 Task: Find connections with filter location Badarganj with filter topic #lifestylewith filter profile language Spanish with filter current company Natixis Corporate & Investment Banking with filter school MIT Institute of Design with filter industry Engineering Services with filter service category Ghostwriting with filter keywords title Caregiver
Action: Mouse moved to (589, 114)
Screenshot: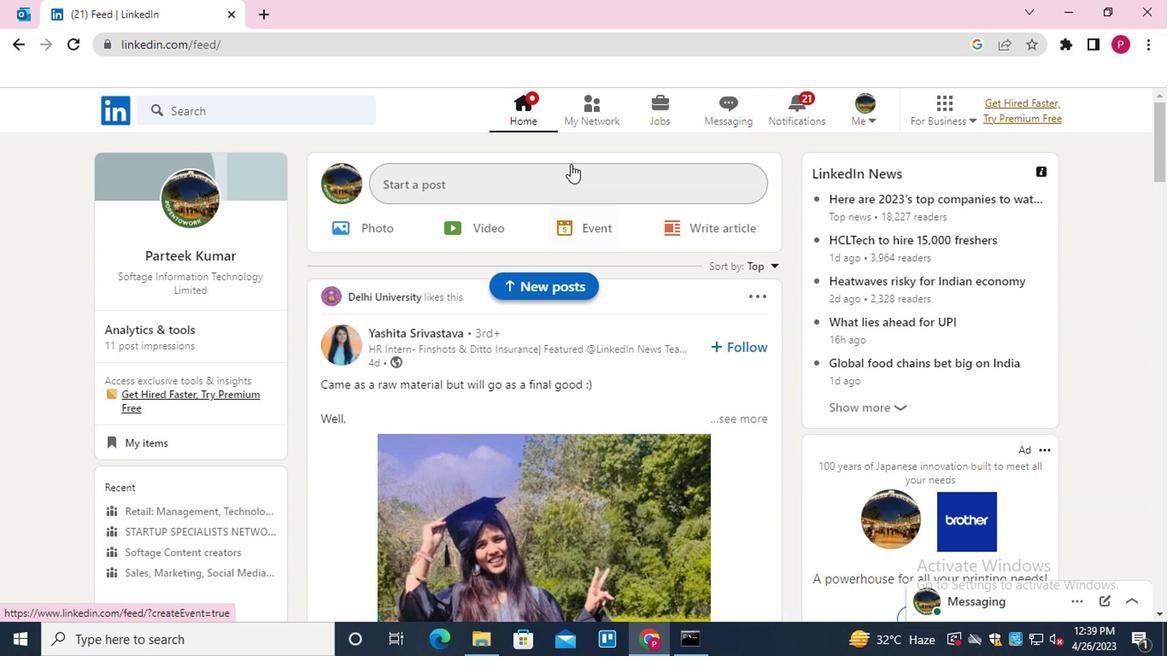 
Action: Mouse pressed left at (589, 114)
Screenshot: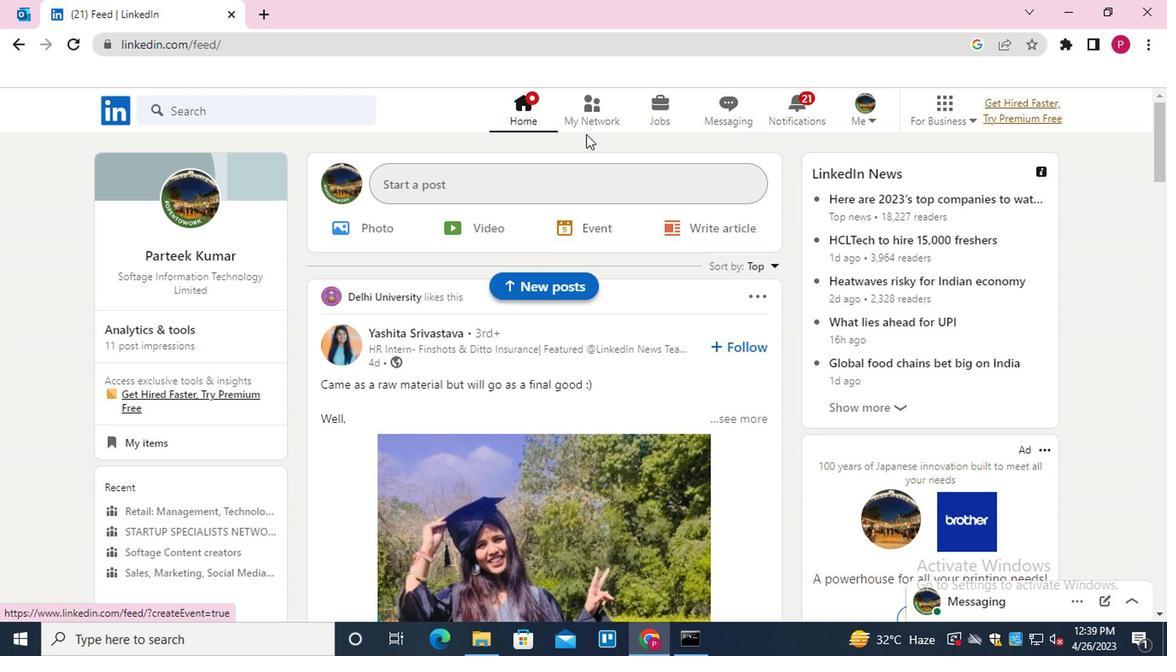 
Action: Mouse moved to (226, 209)
Screenshot: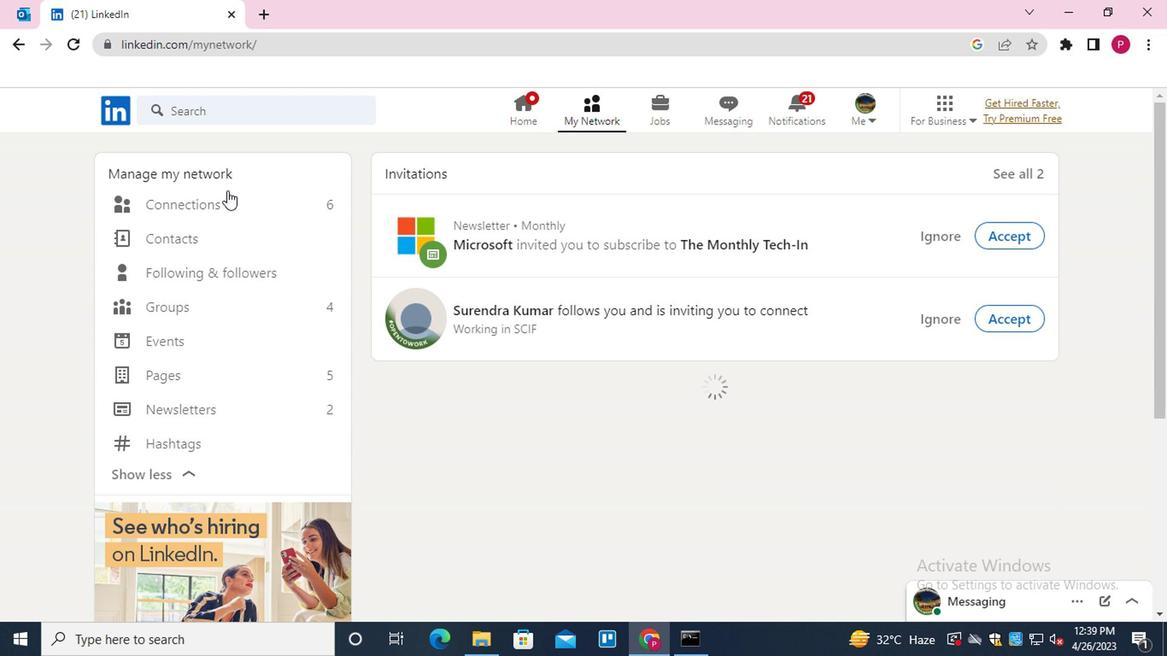 
Action: Mouse pressed left at (226, 209)
Screenshot: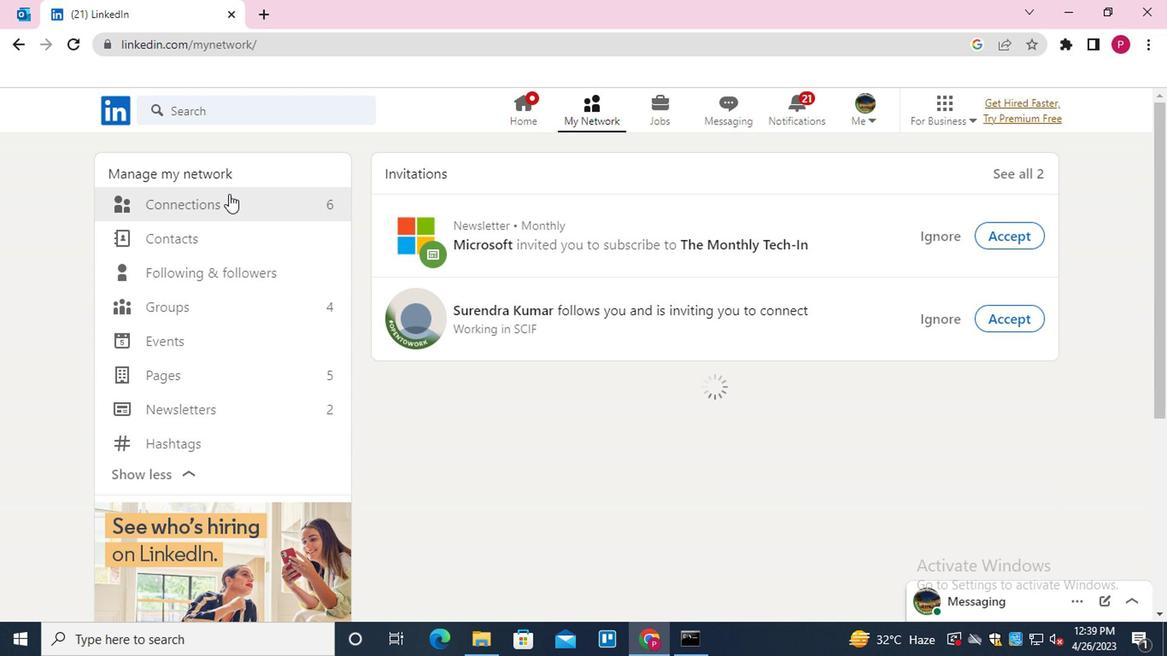 
Action: Mouse moved to (721, 207)
Screenshot: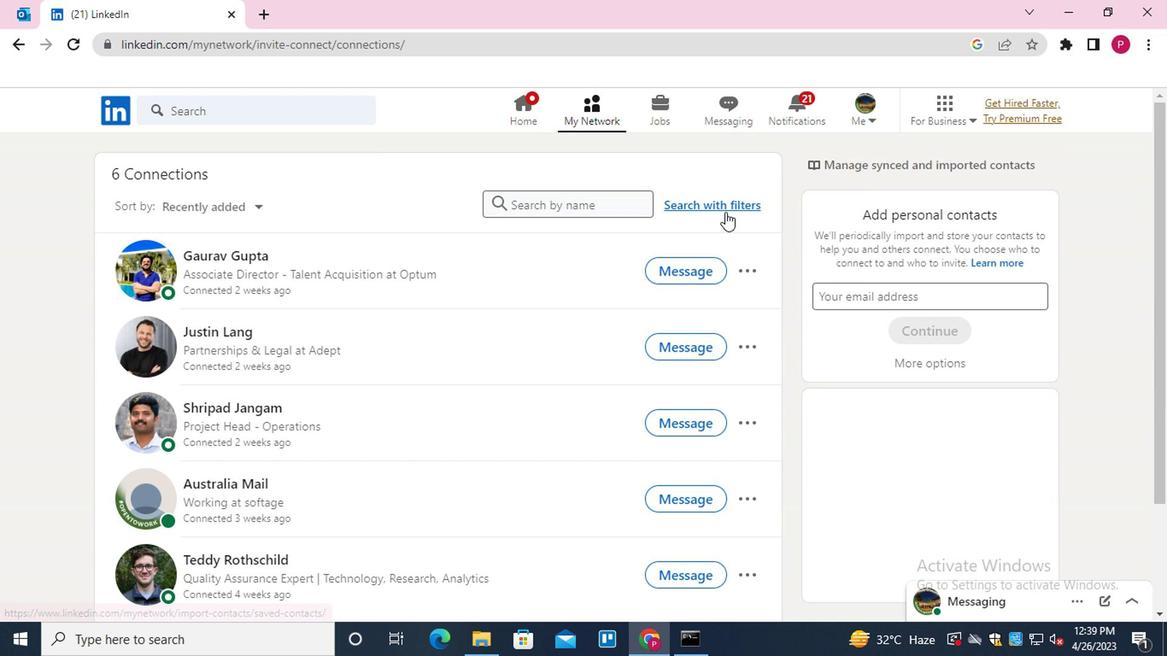 
Action: Mouse pressed left at (721, 207)
Screenshot: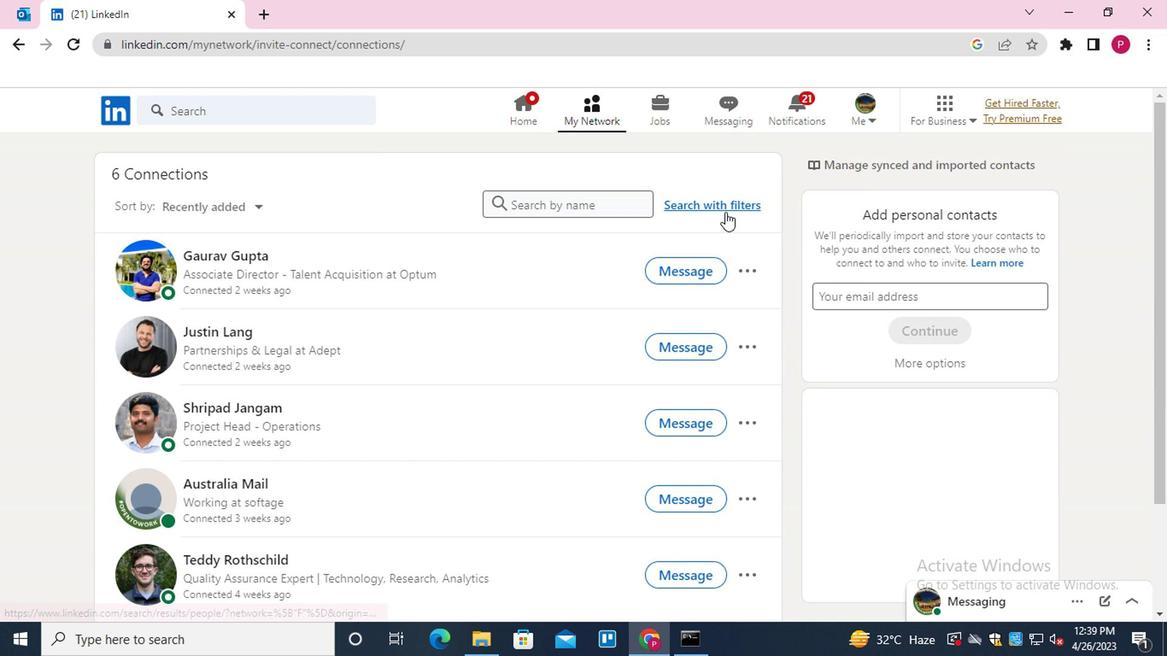 
Action: Mouse moved to (541, 161)
Screenshot: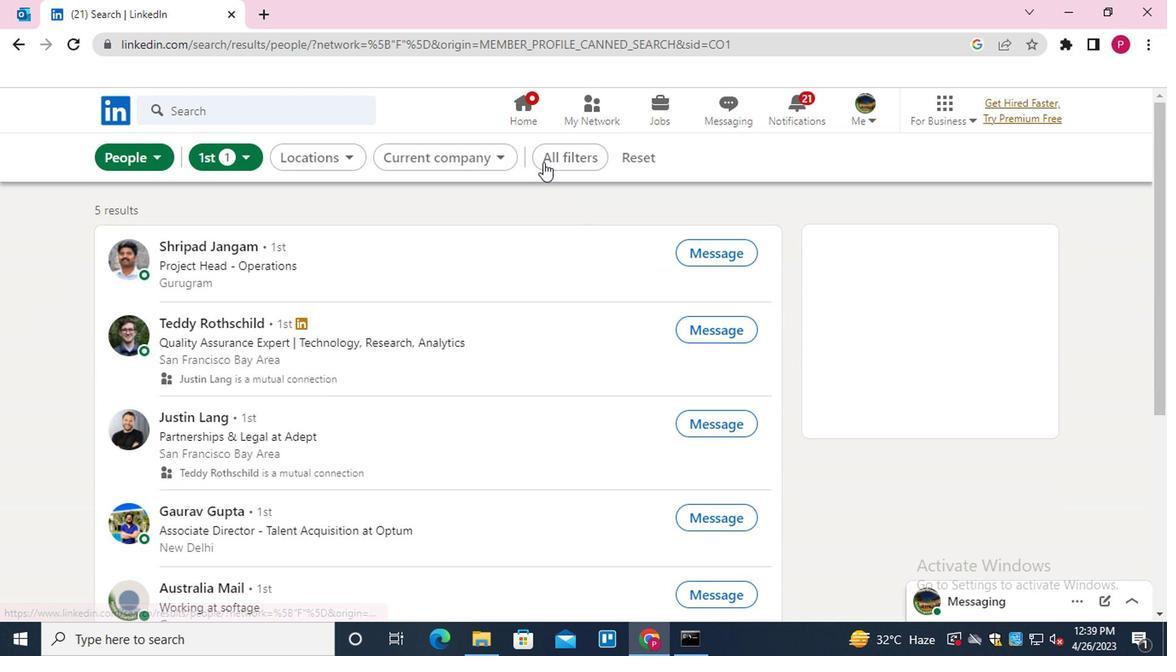
Action: Mouse pressed left at (541, 161)
Screenshot: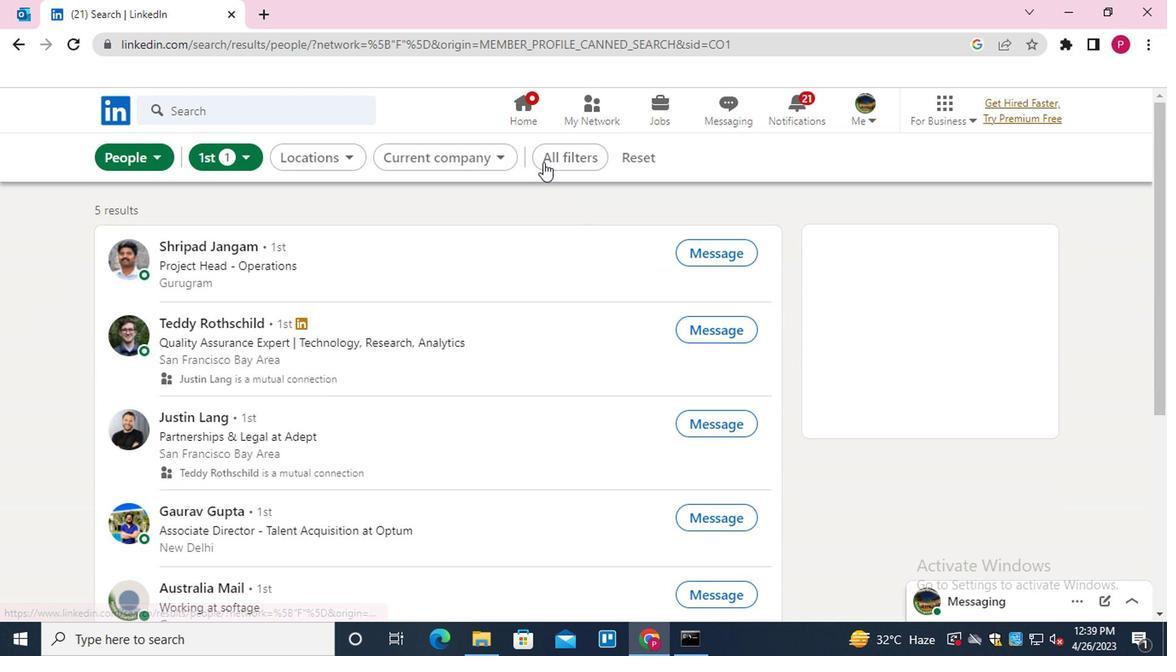 
Action: Mouse moved to (784, 350)
Screenshot: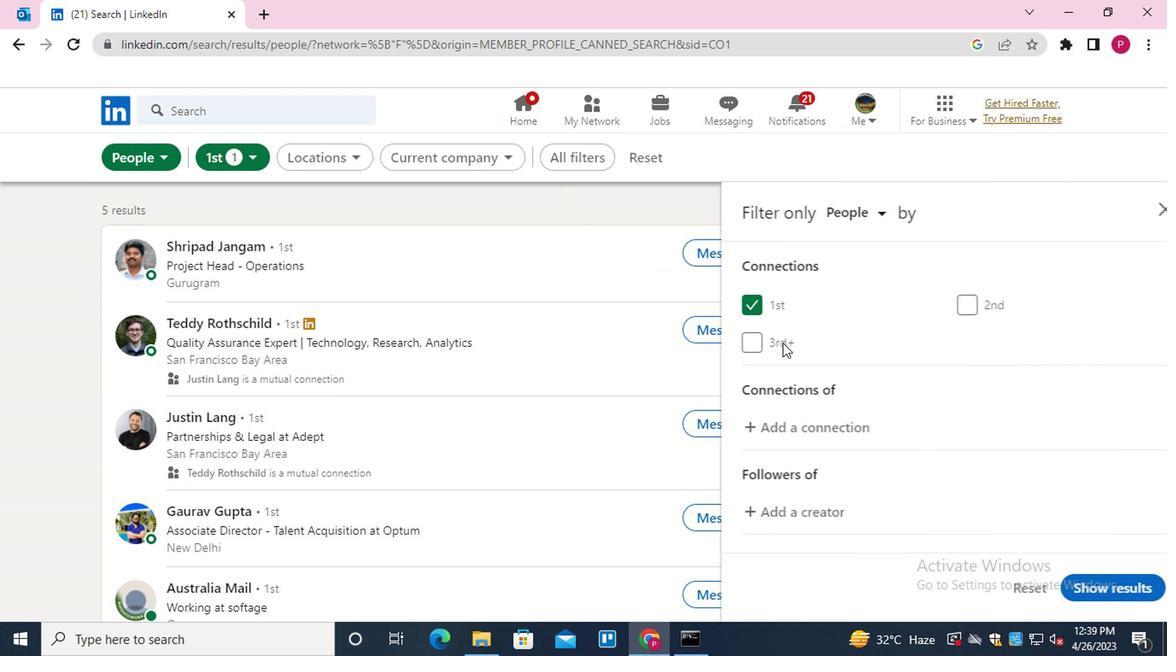
Action: Mouse scrolled (784, 349) with delta (0, -1)
Screenshot: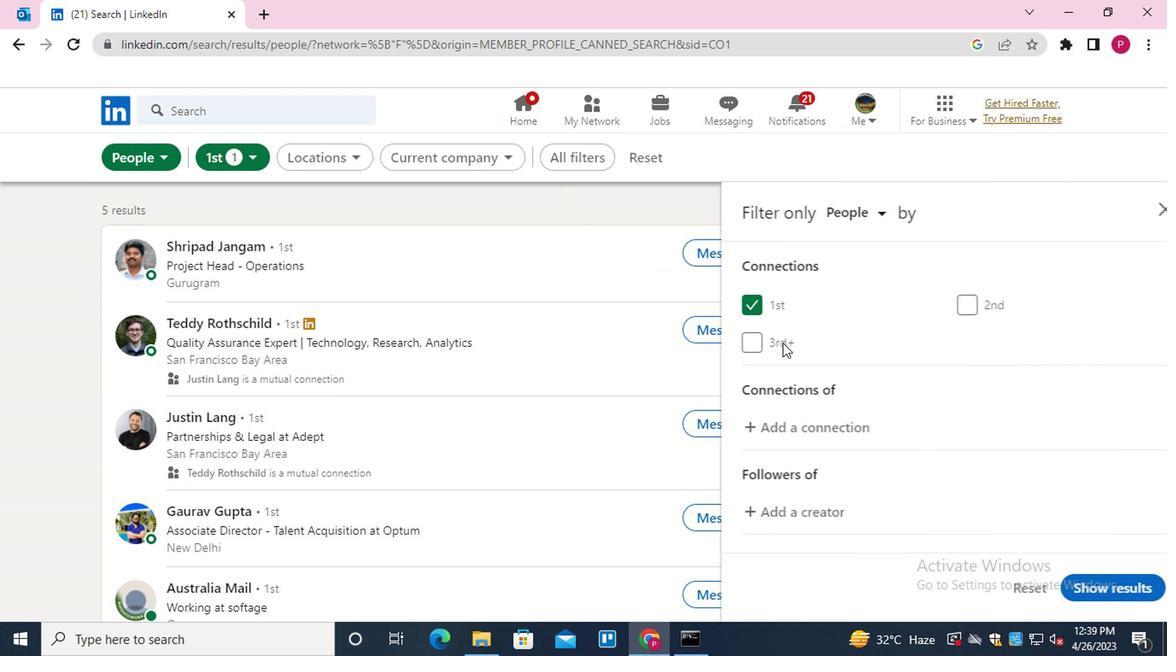 
Action: Mouse moved to (788, 357)
Screenshot: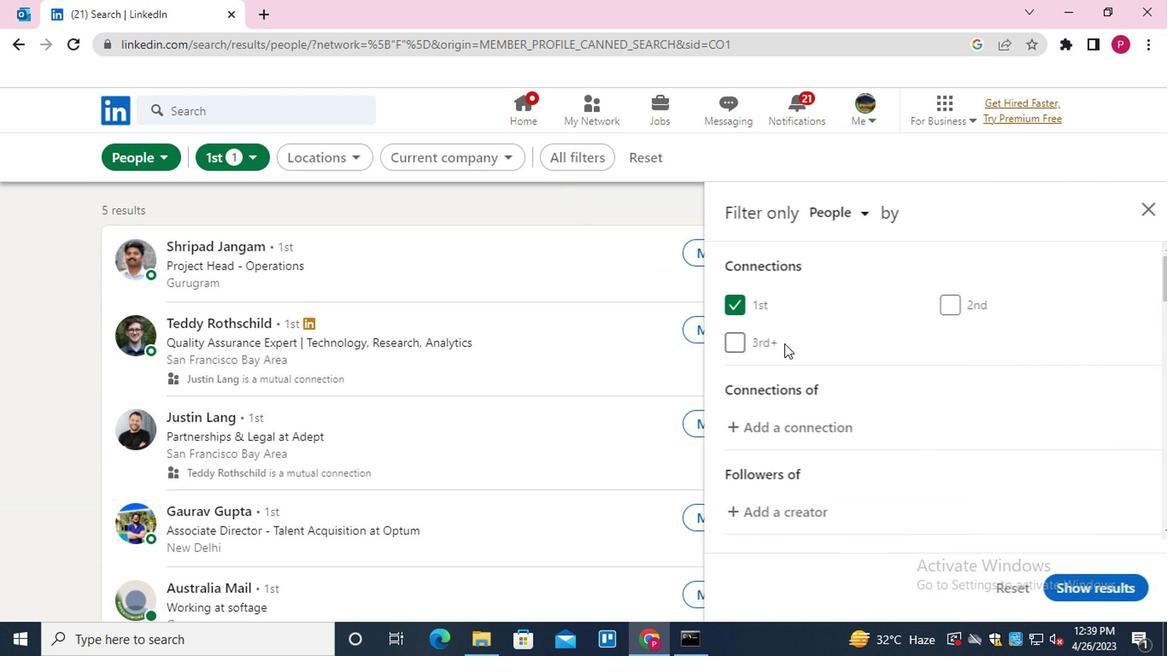 
Action: Mouse scrolled (788, 356) with delta (0, 0)
Screenshot: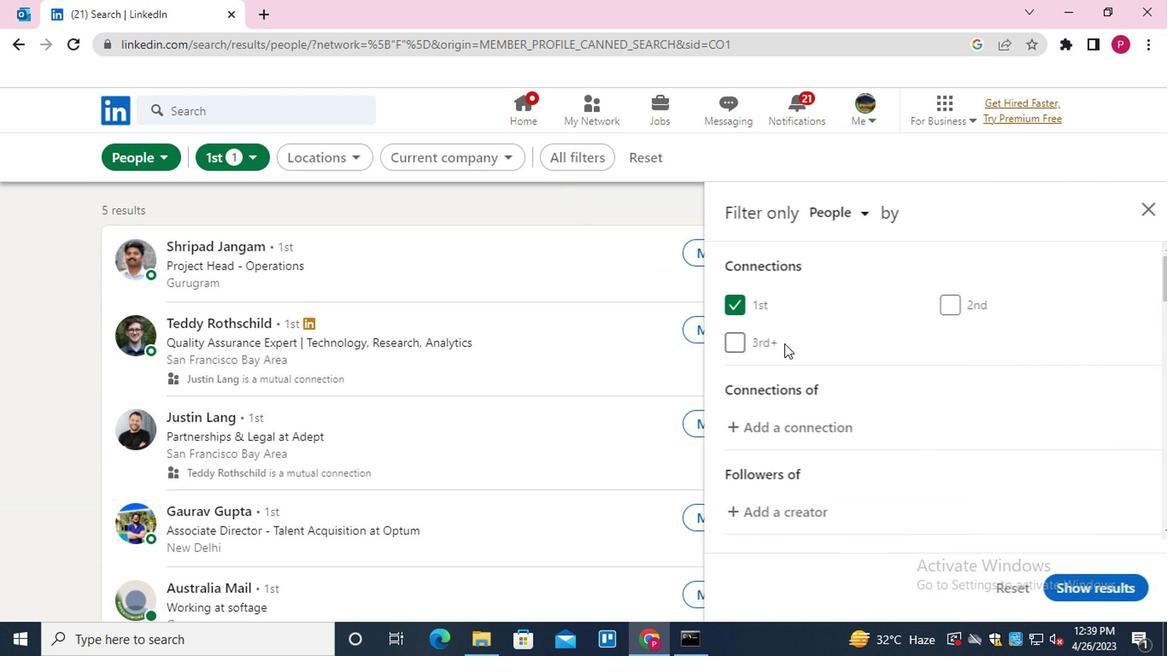 
Action: Mouse moved to (789, 360)
Screenshot: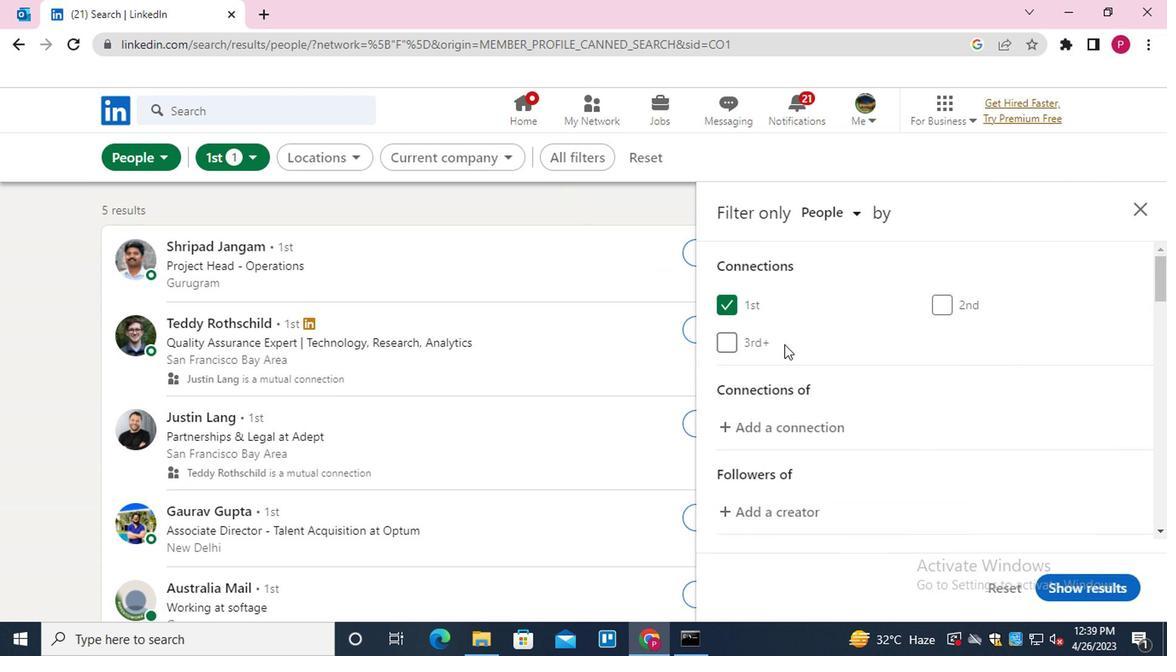 
Action: Mouse scrolled (789, 359) with delta (0, -1)
Screenshot: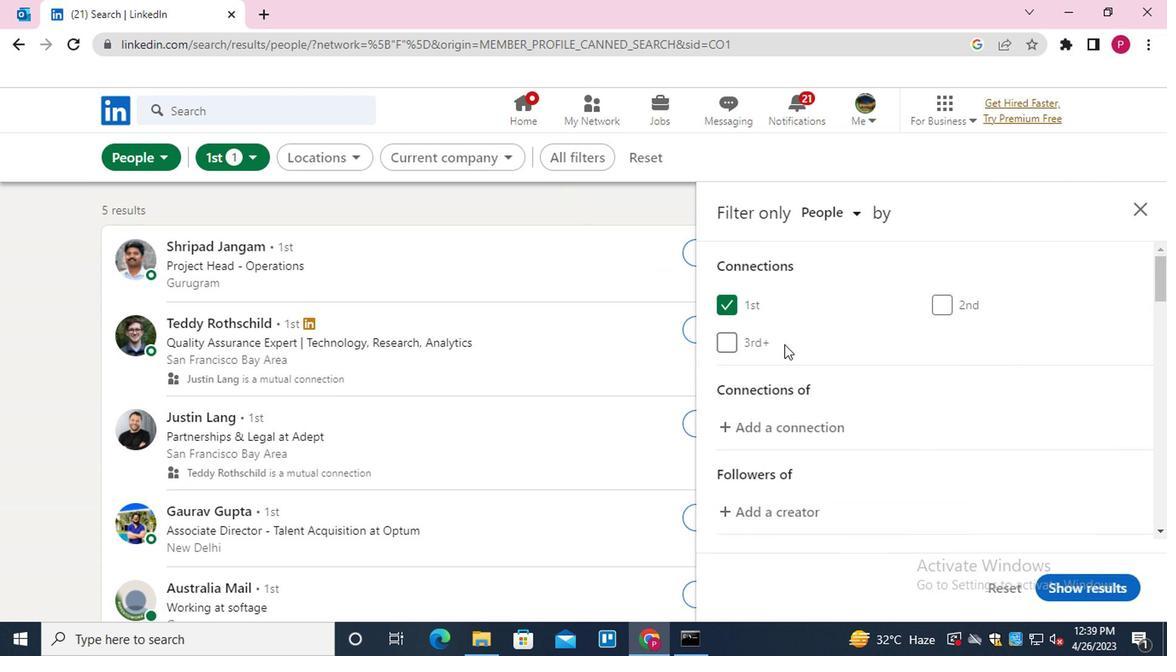 
Action: Mouse moved to (966, 418)
Screenshot: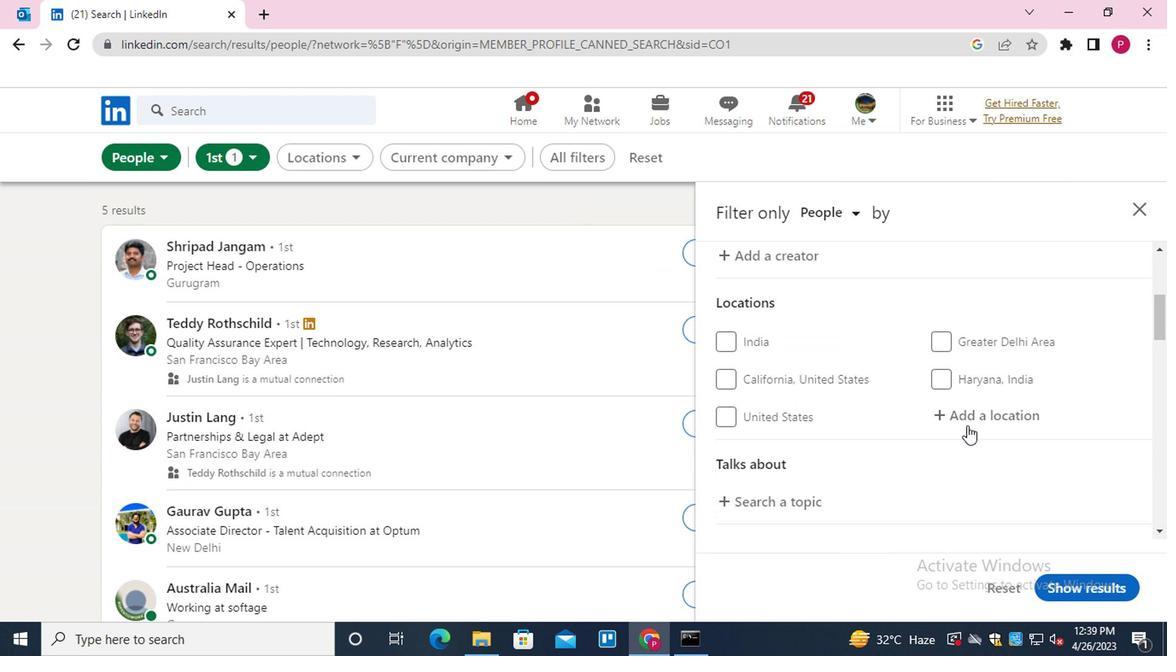 
Action: Mouse pressed left at (966, 418)
Screenshot: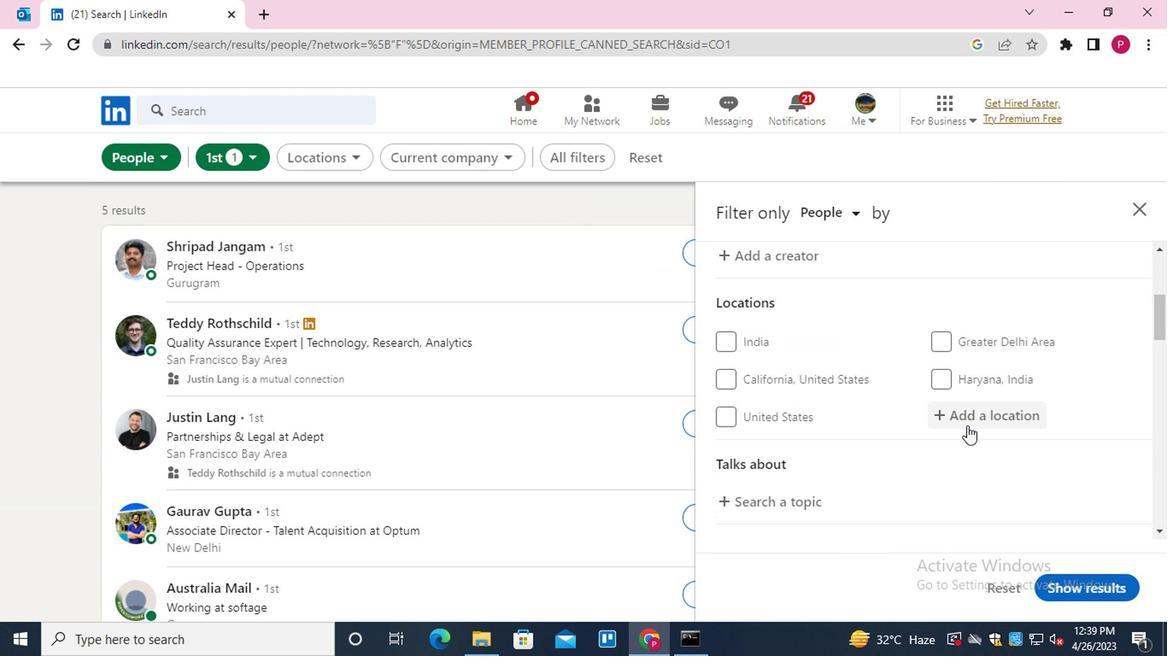 
Action: Mouse moved to (965, 419)
Screenshot: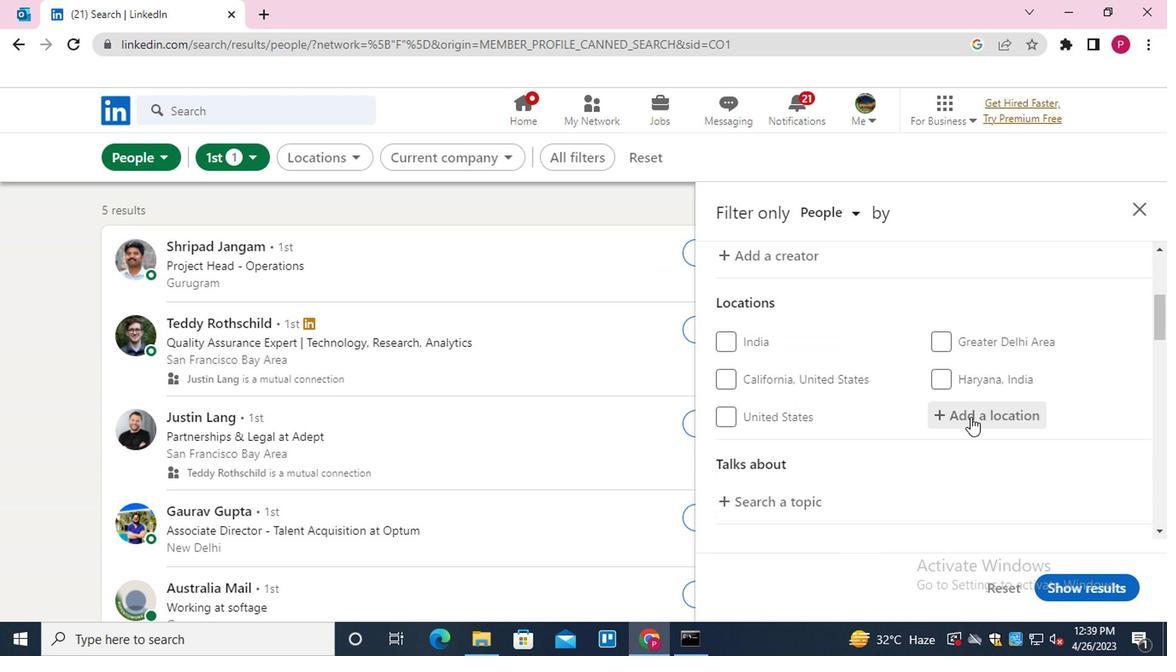 
Action: Key pressed <Key.shift>BADARG
Screenshot: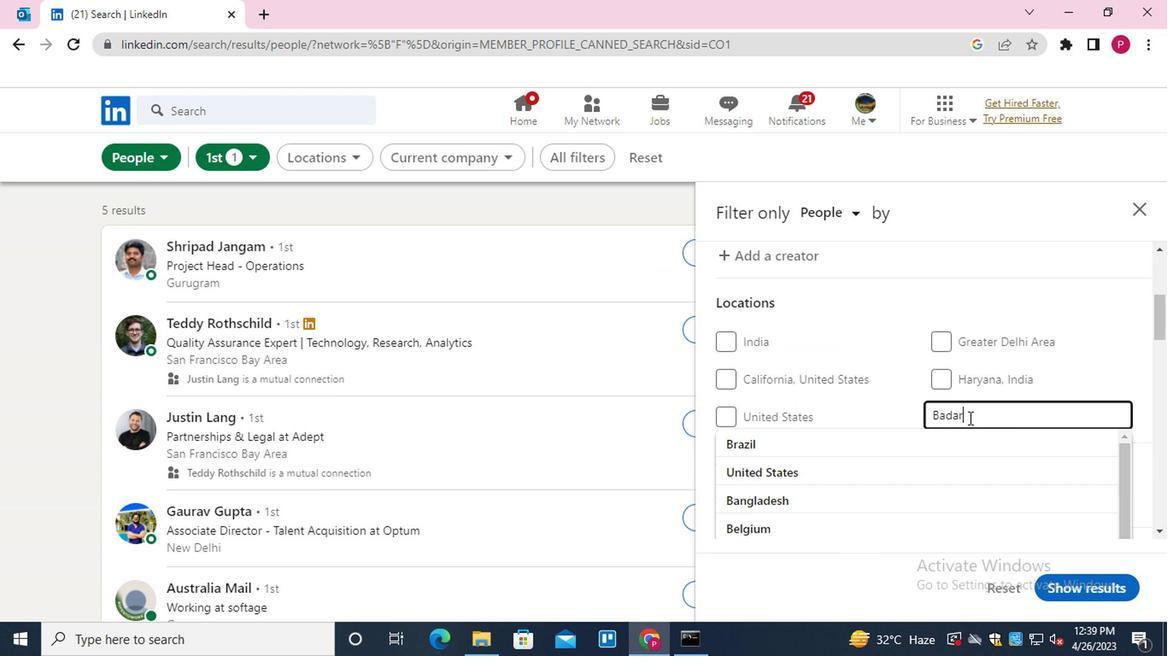 
Action: Mouse moved to (910, 417)
Screenshot: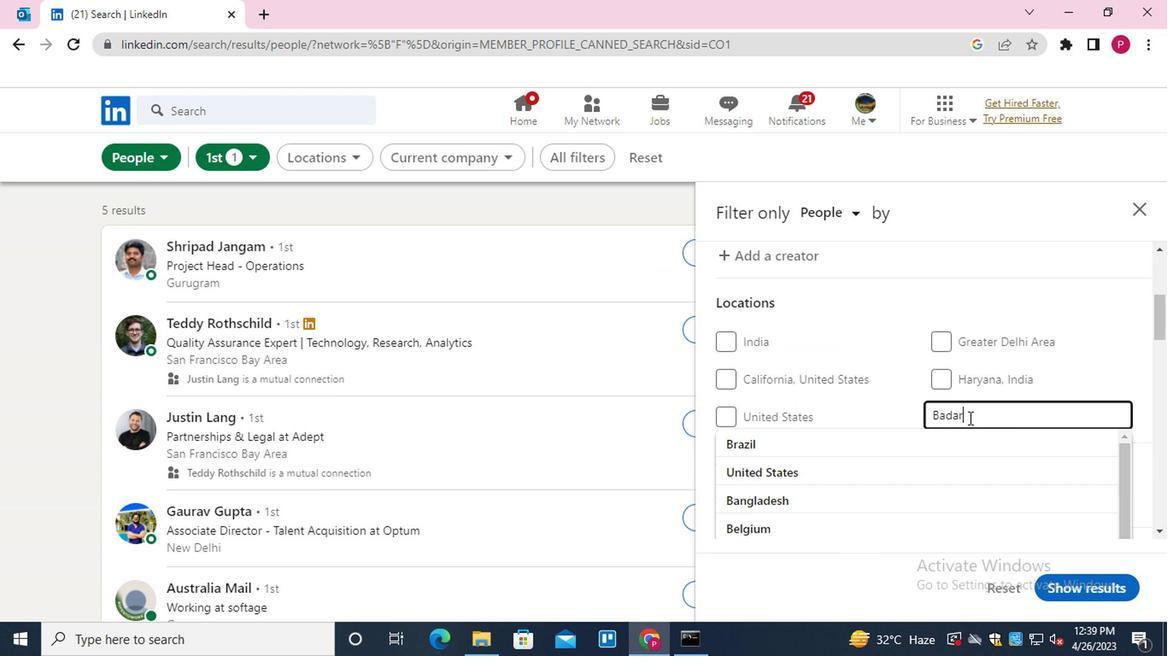 
Action: Key pressed A
Screenshot: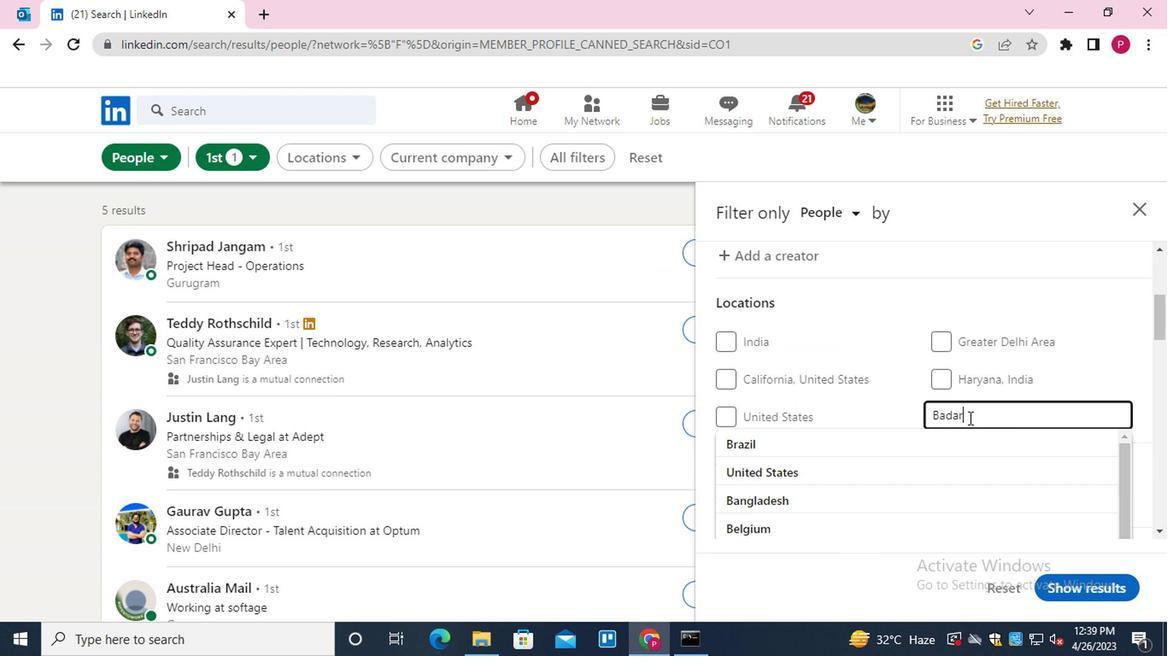
Action: Mouse moved to (904, 415)
Screenshot: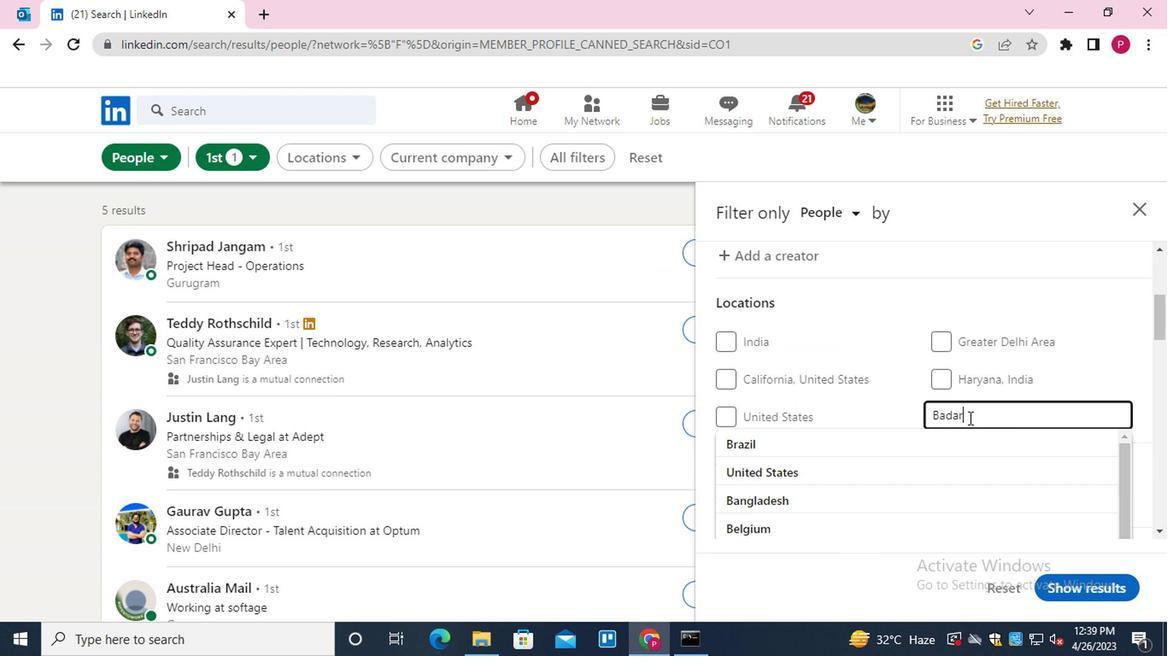 
Action: Key pressed NJ<Key.enter>
Screenshot: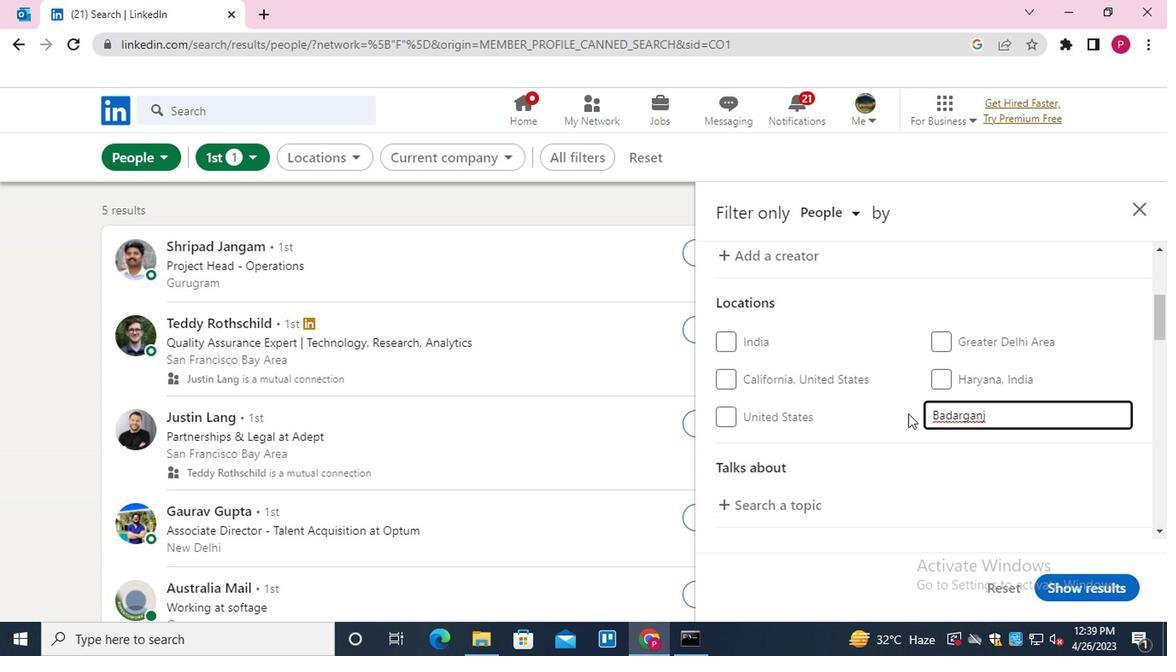 
Action: Mouse moved to (902, 415)
Screenshot: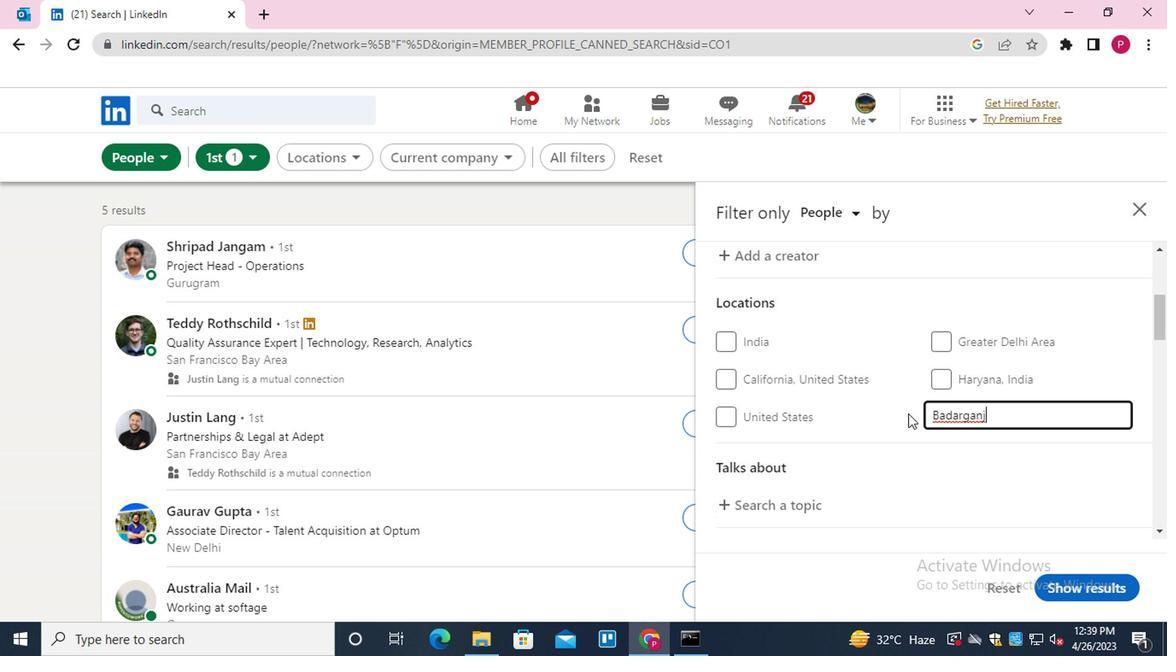 
Action: Mouse scrolled (902, 414) with delta (0, -1)
Screenshot: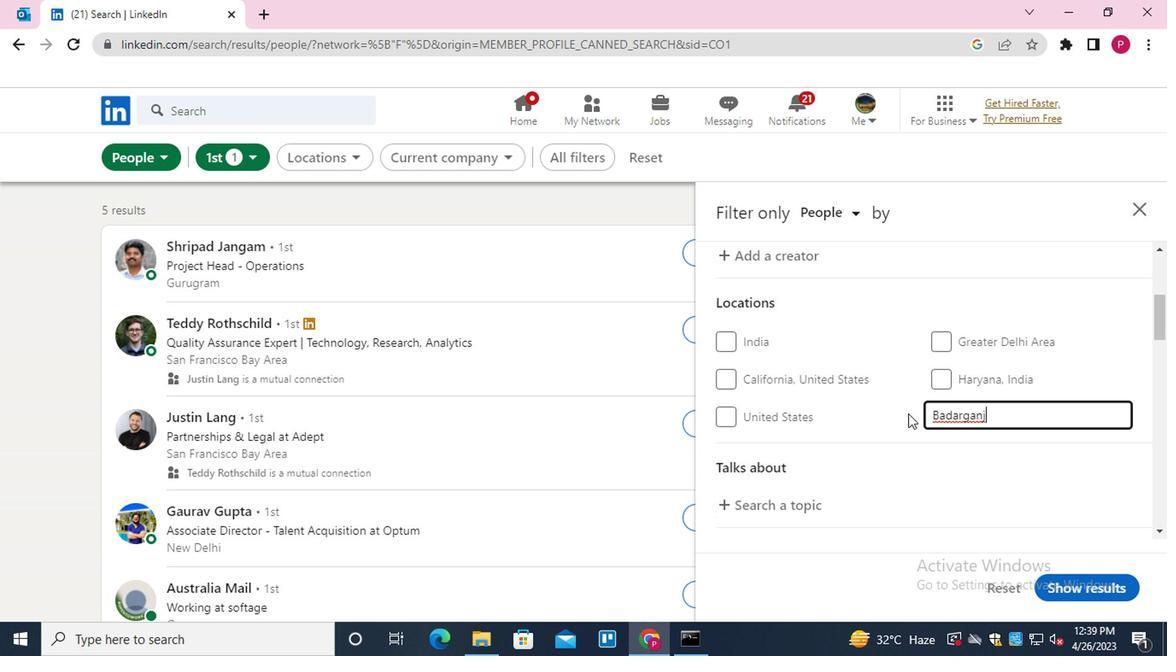 
Action: Mouse scrolled (902, 414) with delta (0, -1)
Screenshot: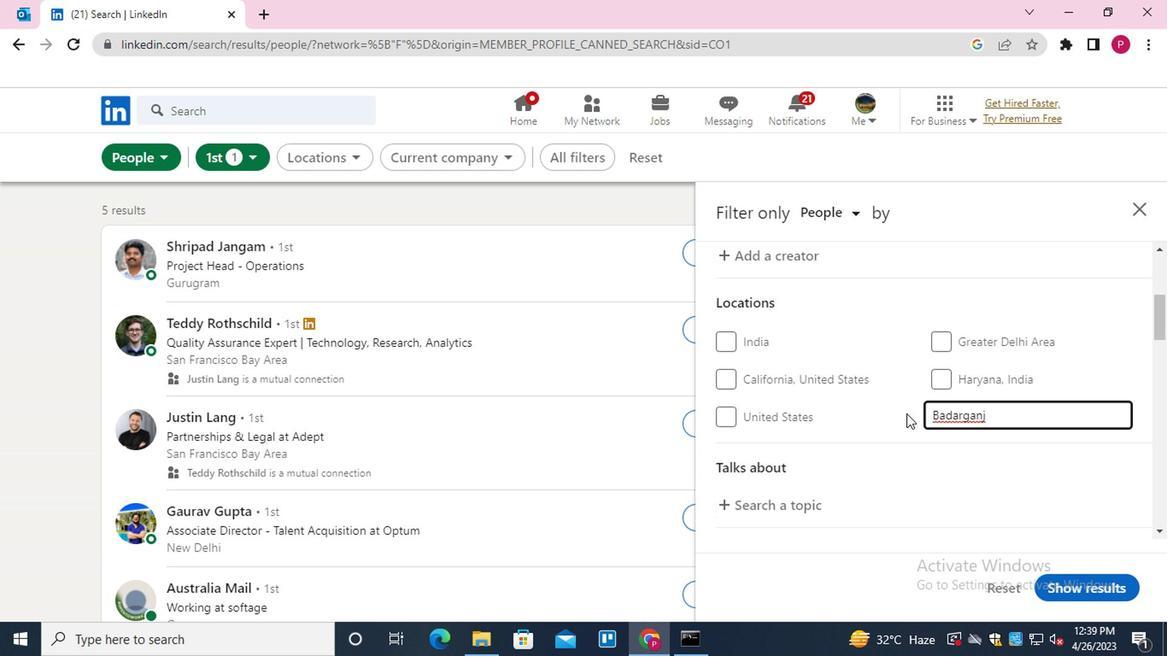 
Action: Mouse moved to (762, 323)
Screenshot: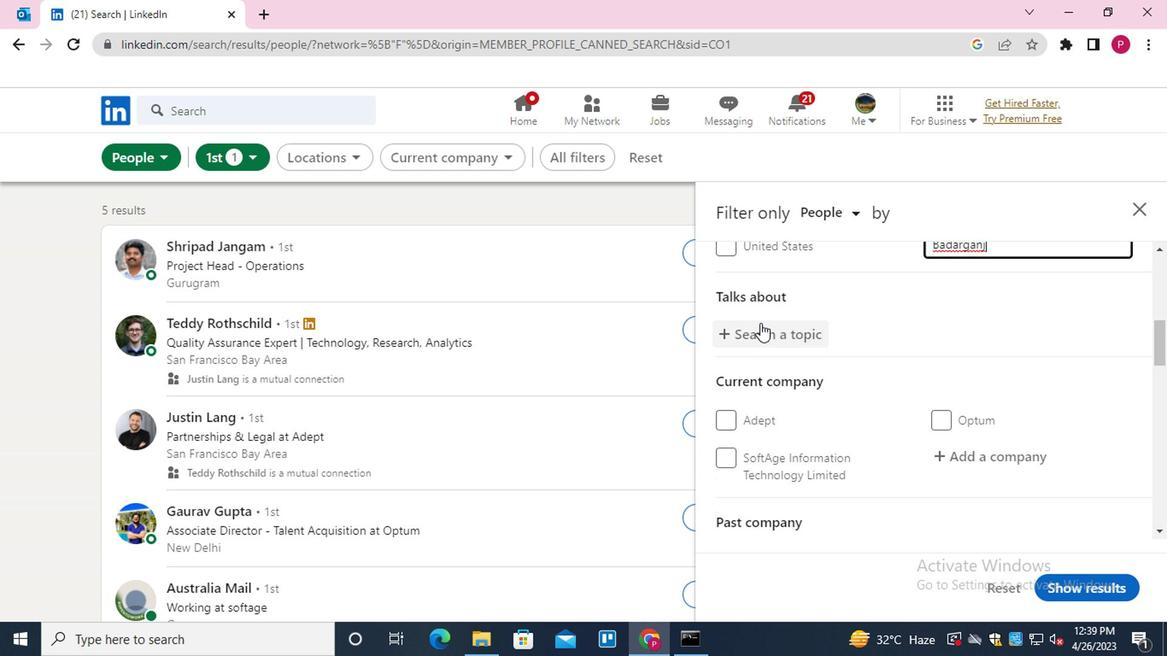 
Action: Mouse pressed left at (762, 323)
Screenshot: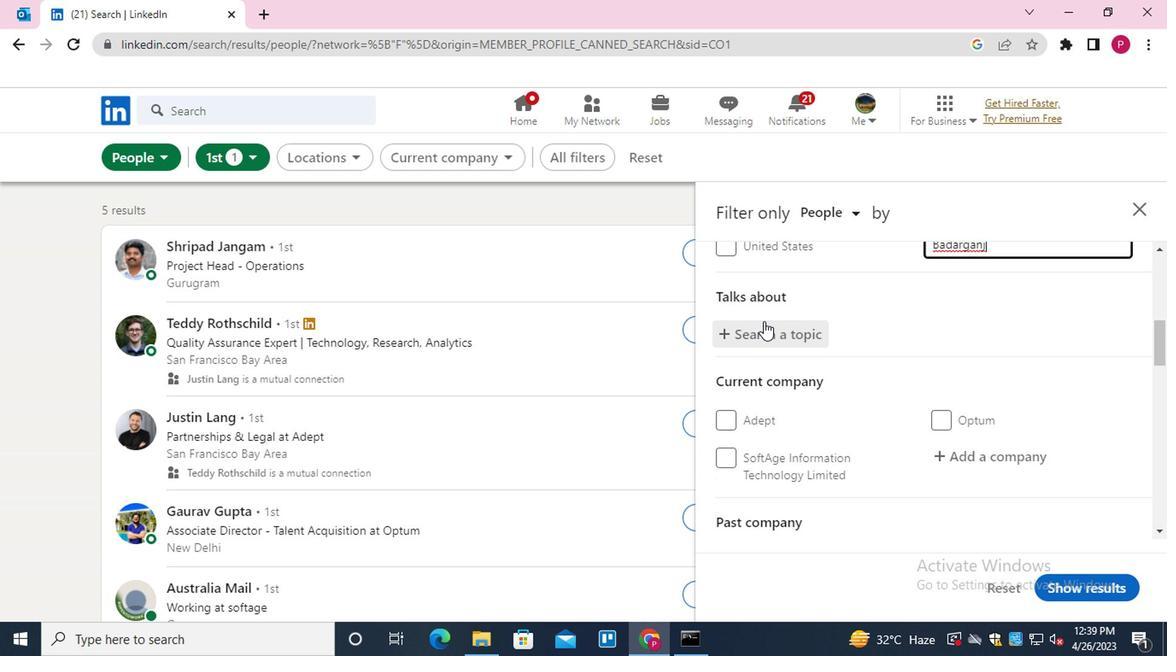 
Action: Key pressed LIFESTYL<Key.down><Key.enter>
Screenshot: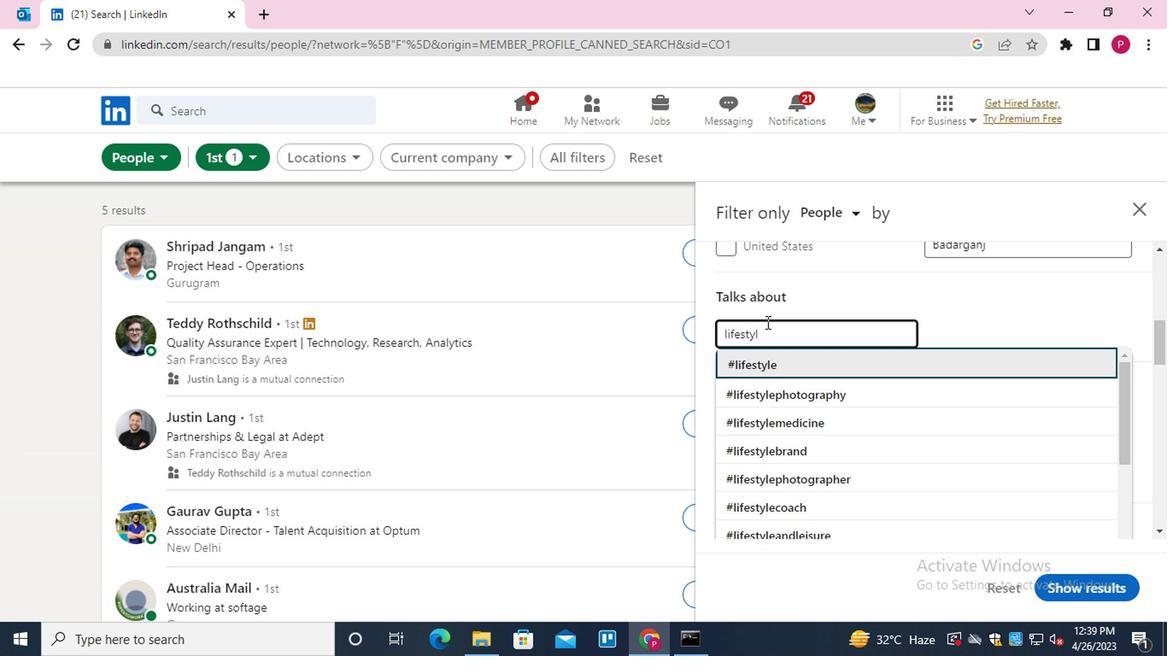 
Action: Mouse moved to (784, 330)
Screenshot: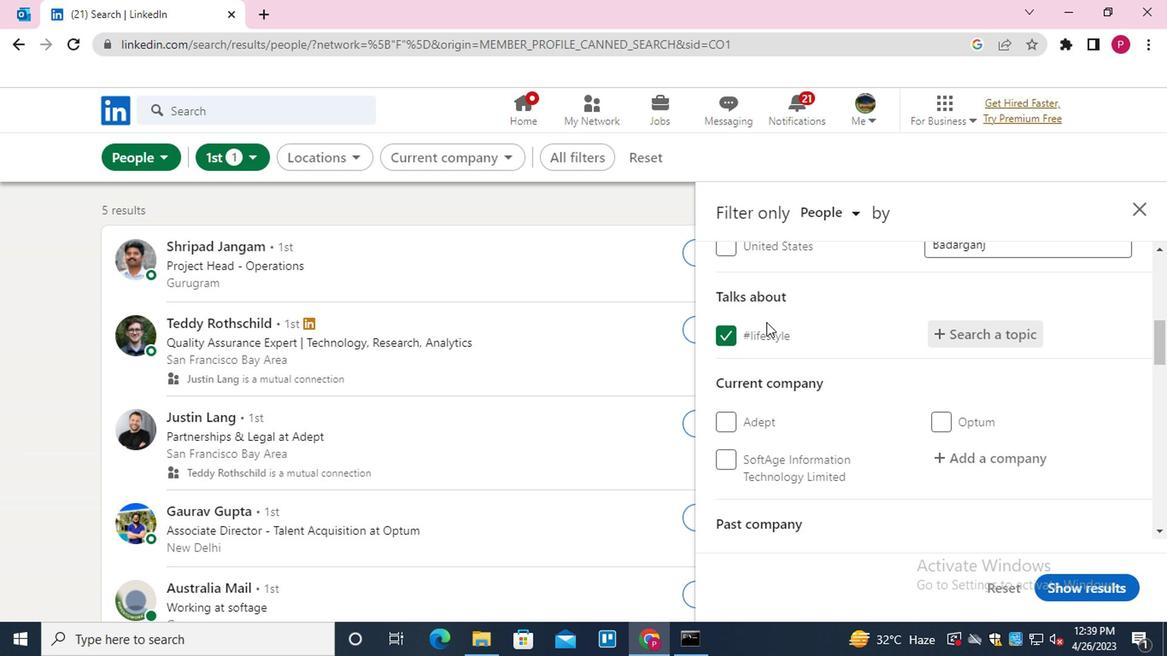 
Action: Mouse scrolled (784, 329) with delta (0, 0)
Screenshot: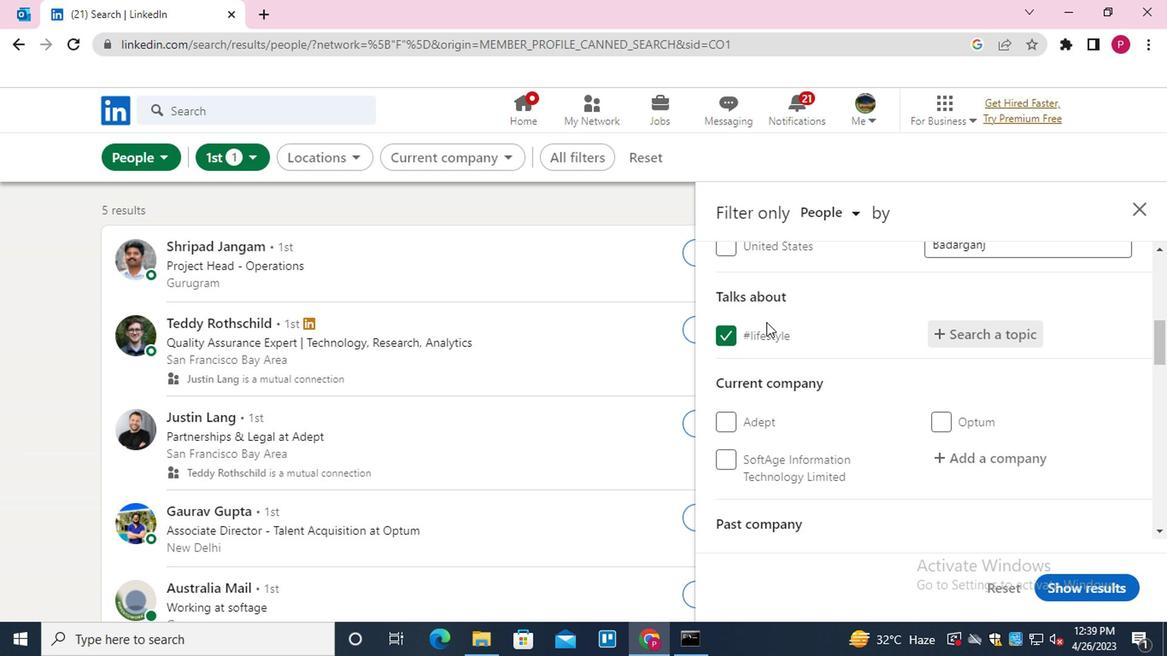 
Action: Mouse moved to (989, 373)
Screenshot: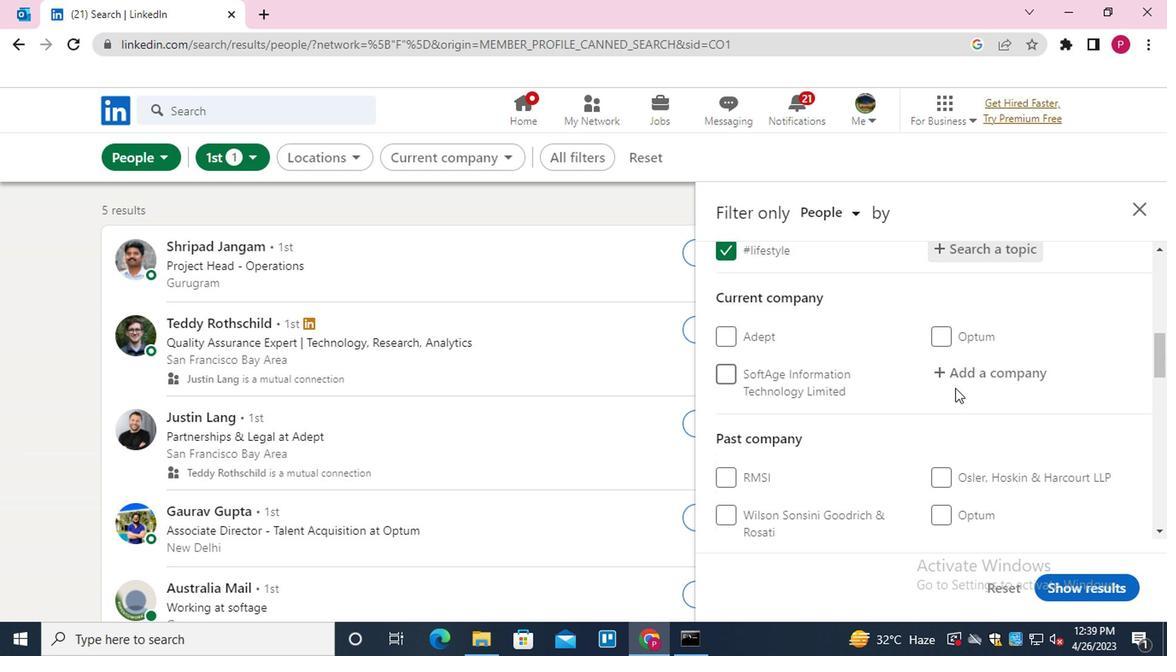 
Action: Mouse pressed left at (989, 373)
Screenshot: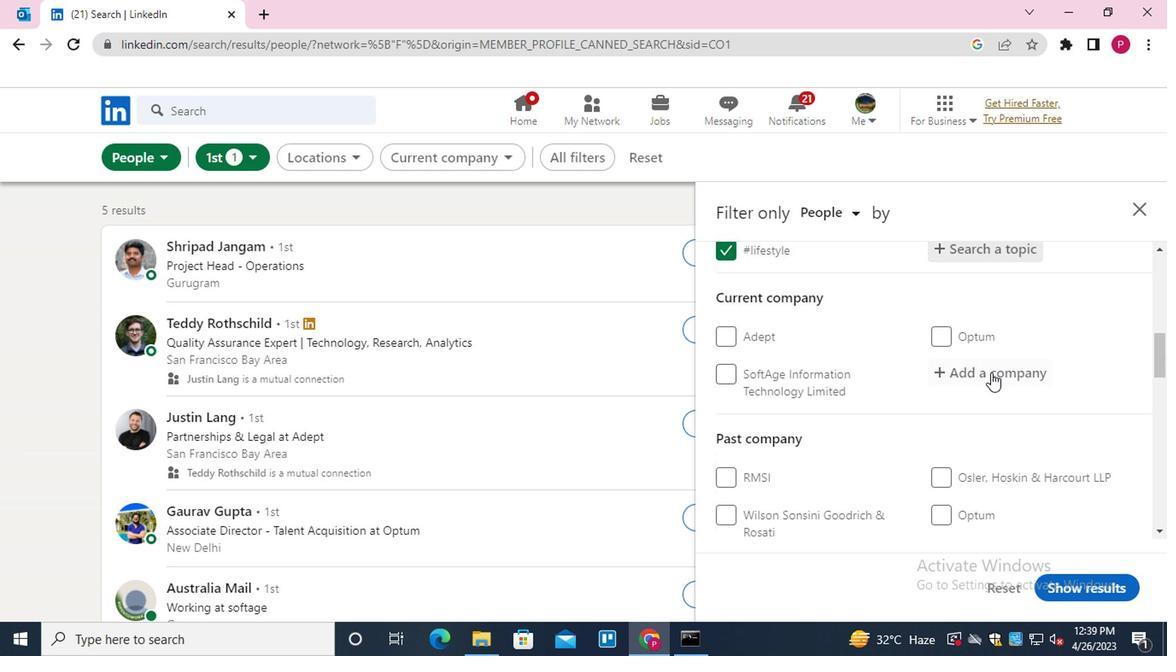 
Action: Key pressed <Key.shift><Key.shift><Key.shift><Key.shift><Key.shift><Key.shift>NATIXIS<Key.down><Key.enter>
Screenshot: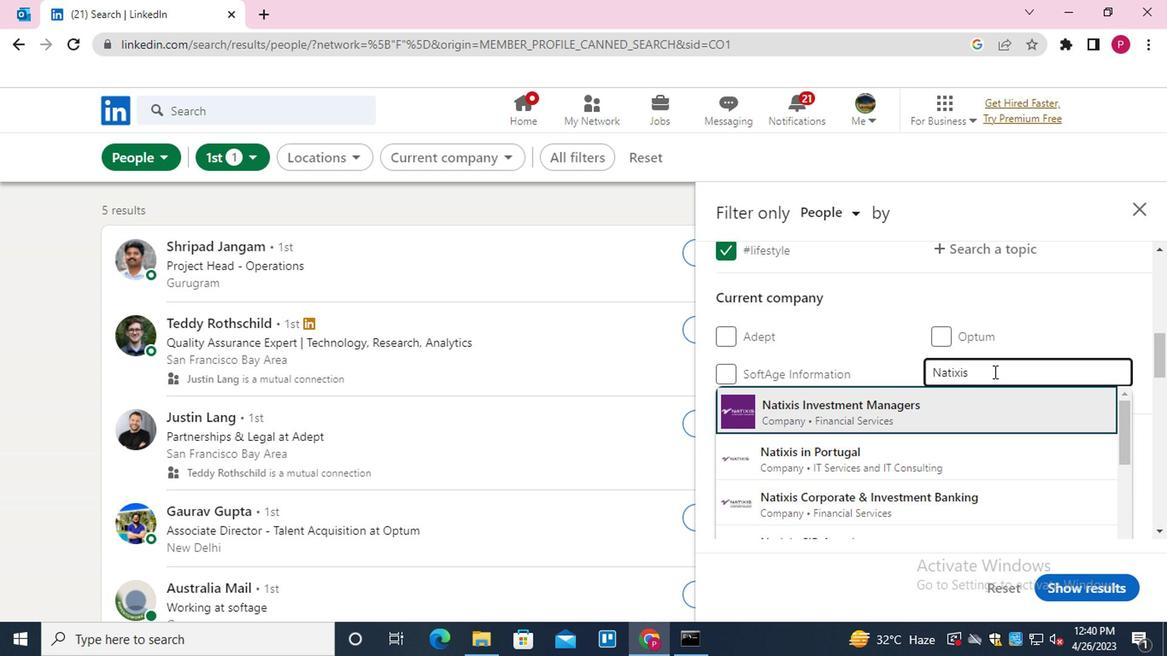 
Action: Mouse moved to (955, 367)
Screenshot: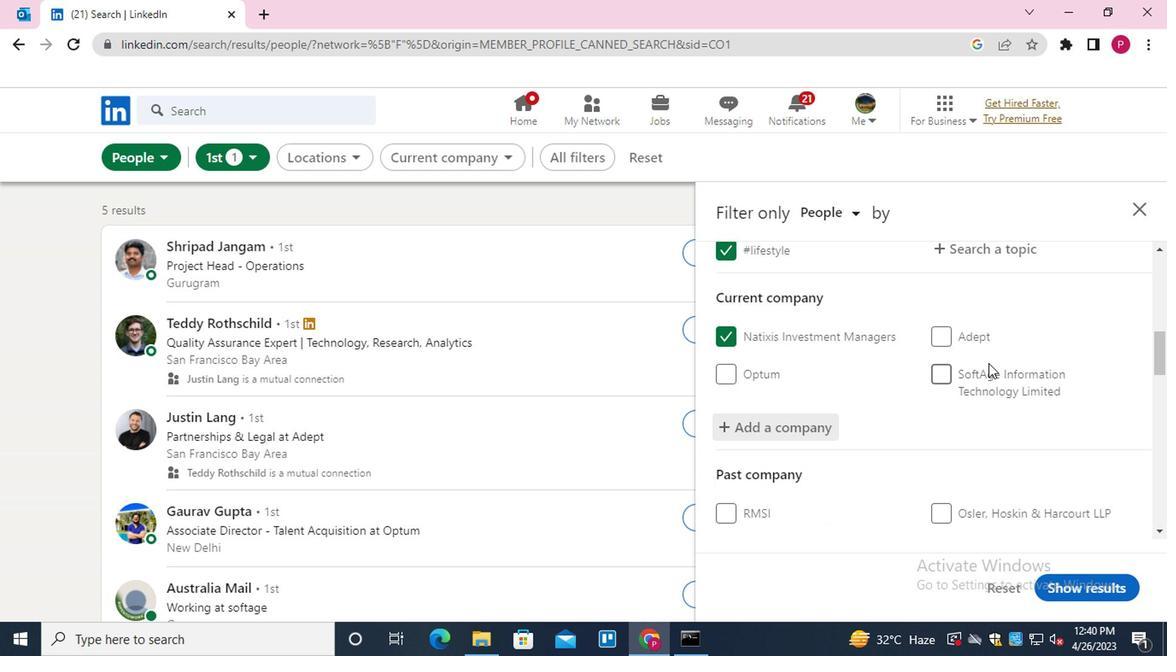 
Action: Mouse scrolled (955, 366) with delta (0, -1)
Screenshot: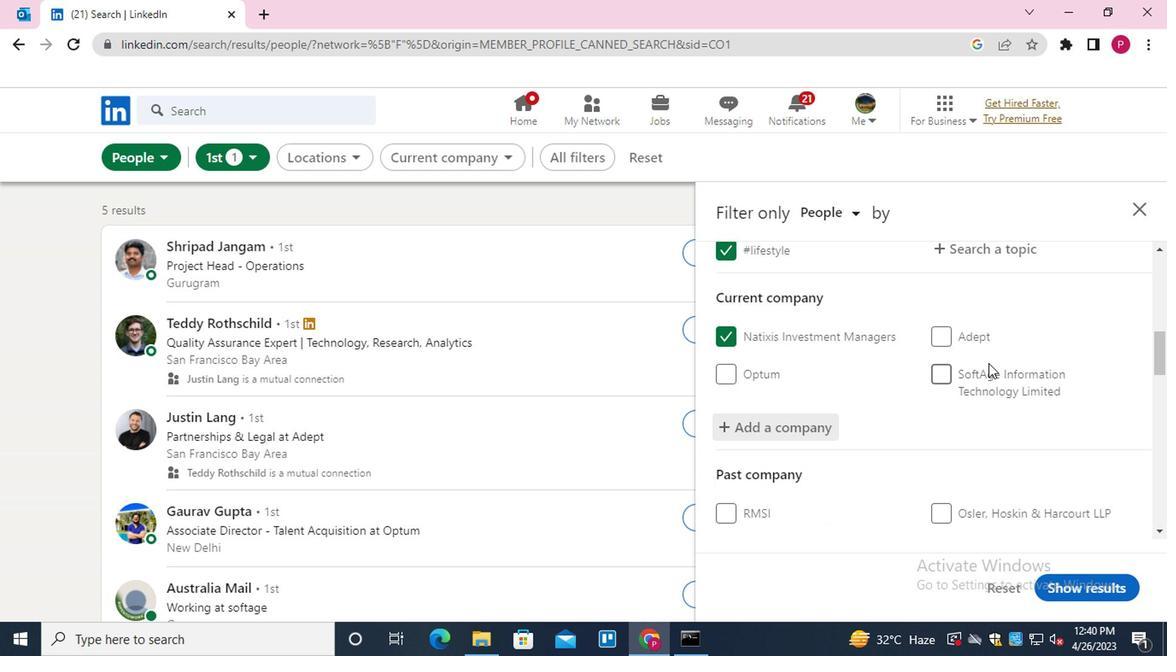 
Action: Mouse moved to (949, 372)
Screenshot: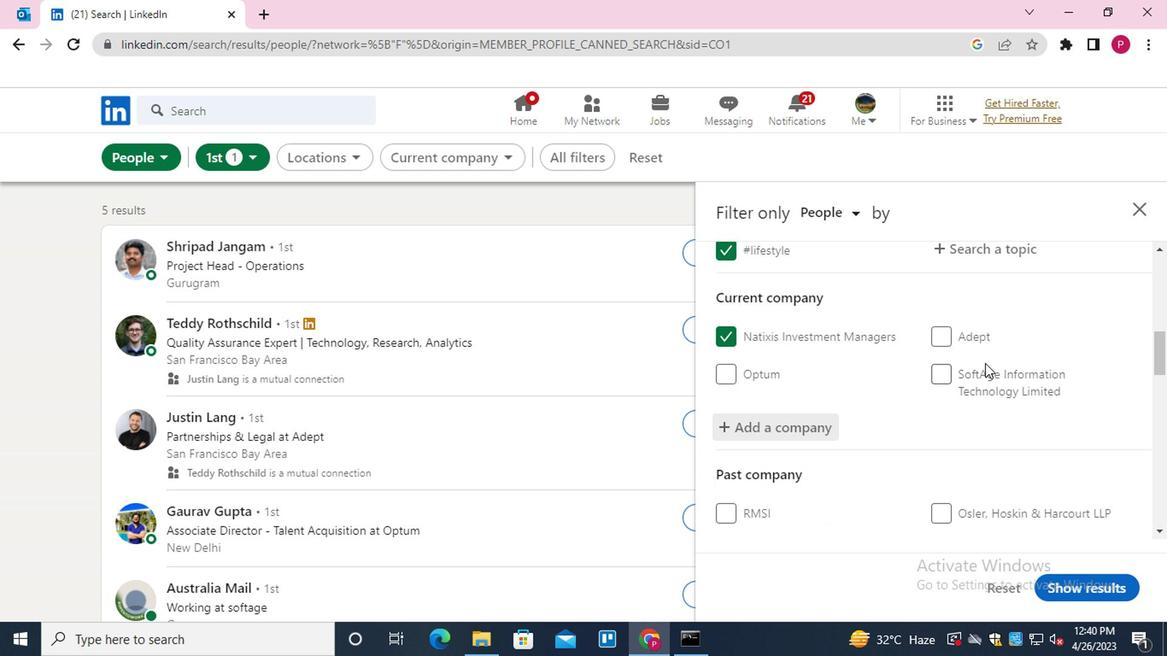 
Action: Mouse scrolled (949, 371) with delta (0, 0)
Screenshot: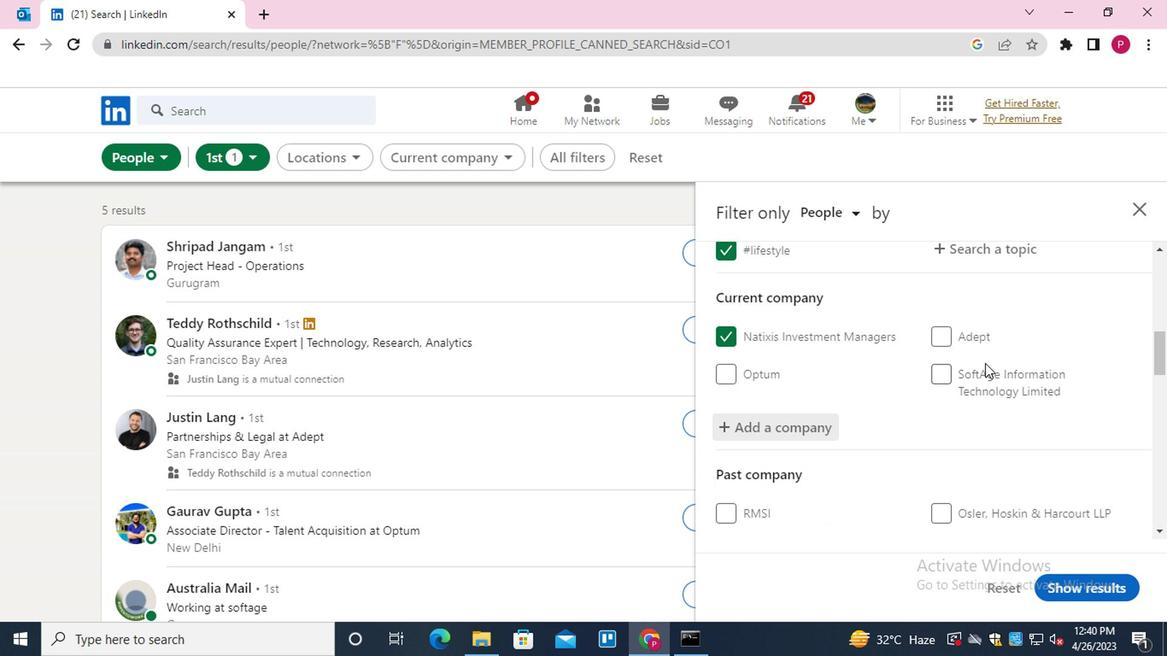 
Action: Mouse moved to (946, 375)
Screenshot: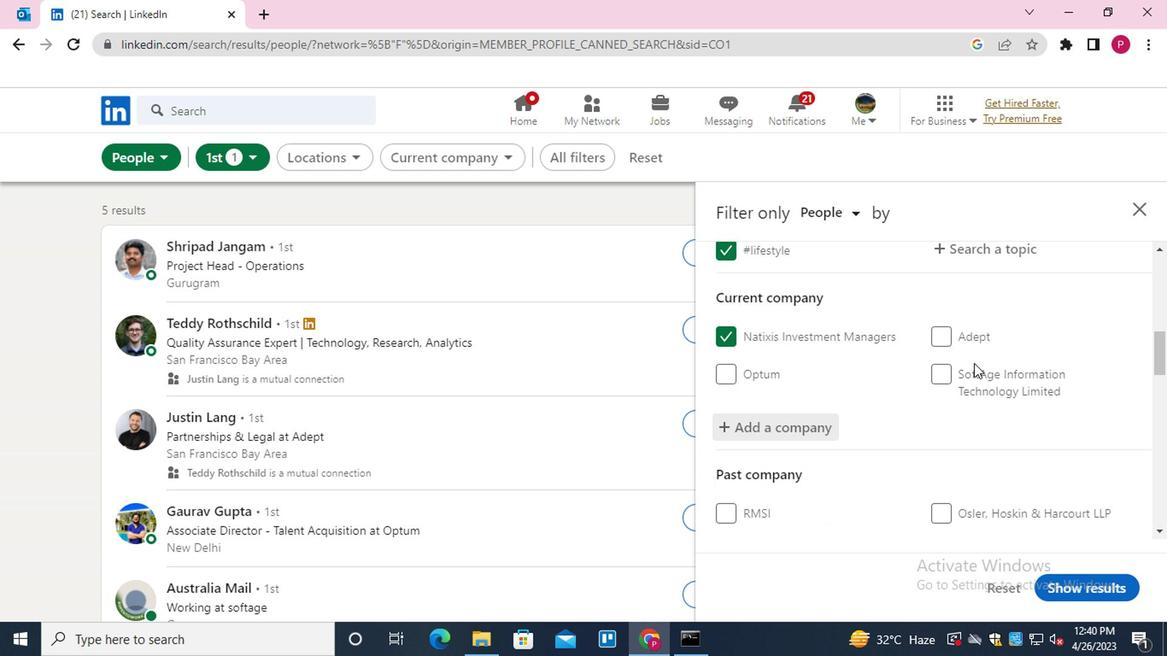 
Action: Mouse scrolled (946, 373) with delta (0, -1)
Screenshot: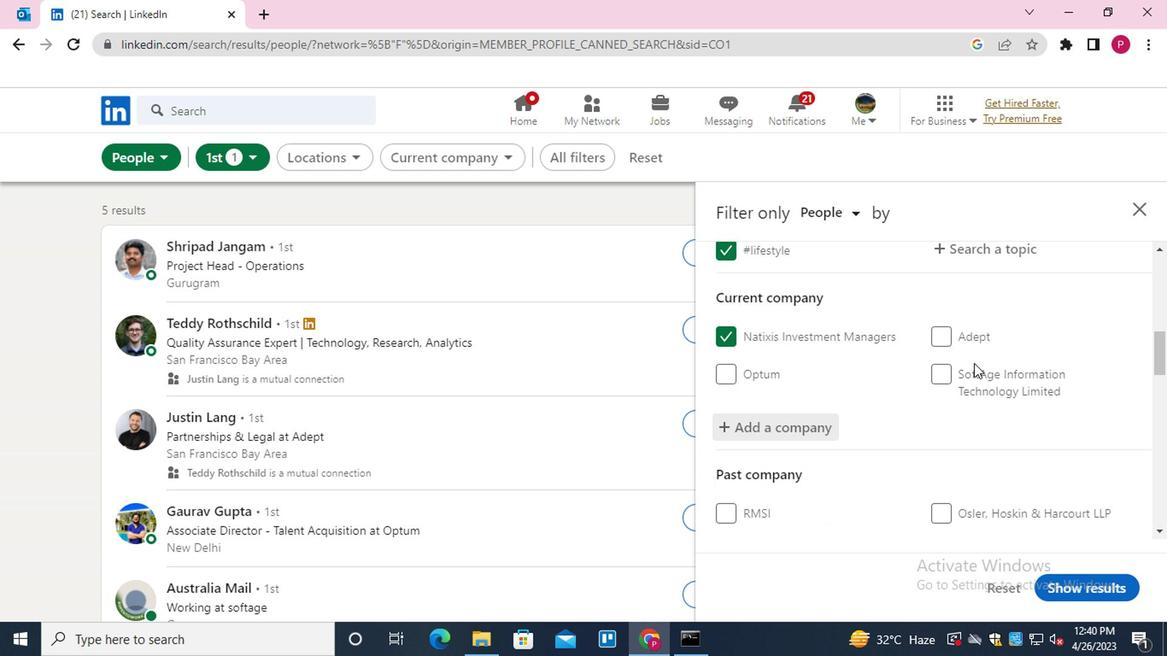 
Action: Mouse moved to (933, 375)
Screenshot: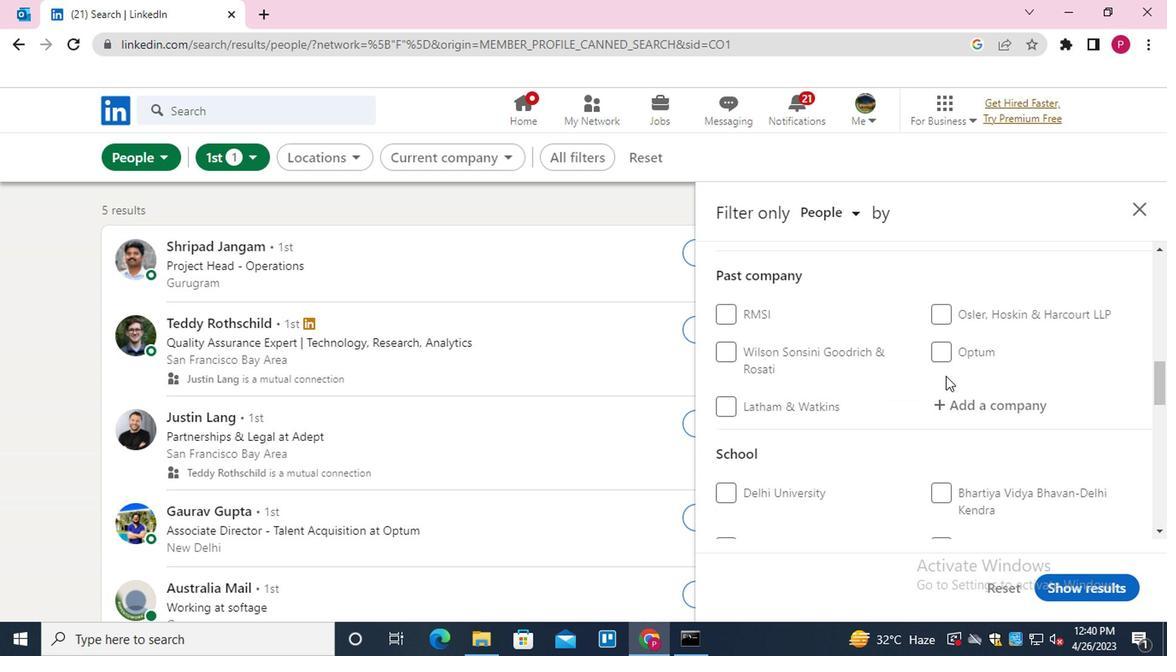 
Action: Mouse scrolled (933, 375) with delta (0, 0)
Screenshot: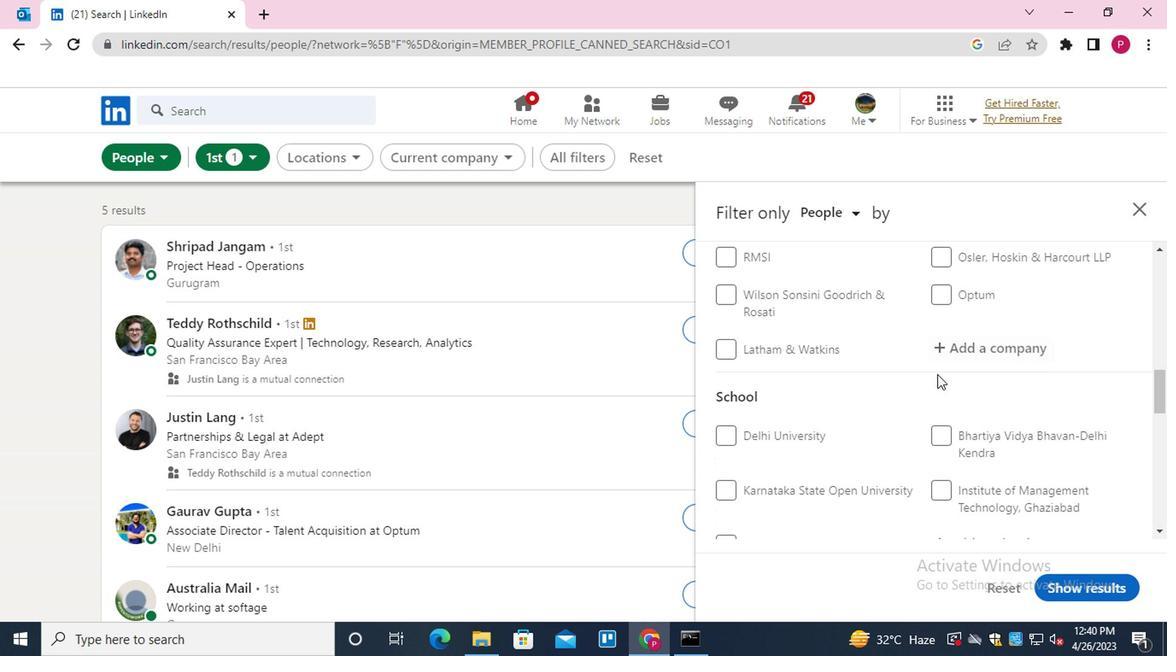 
Action: Mouse scrolled (933, 375) with delta (0, 0)
Screenshot: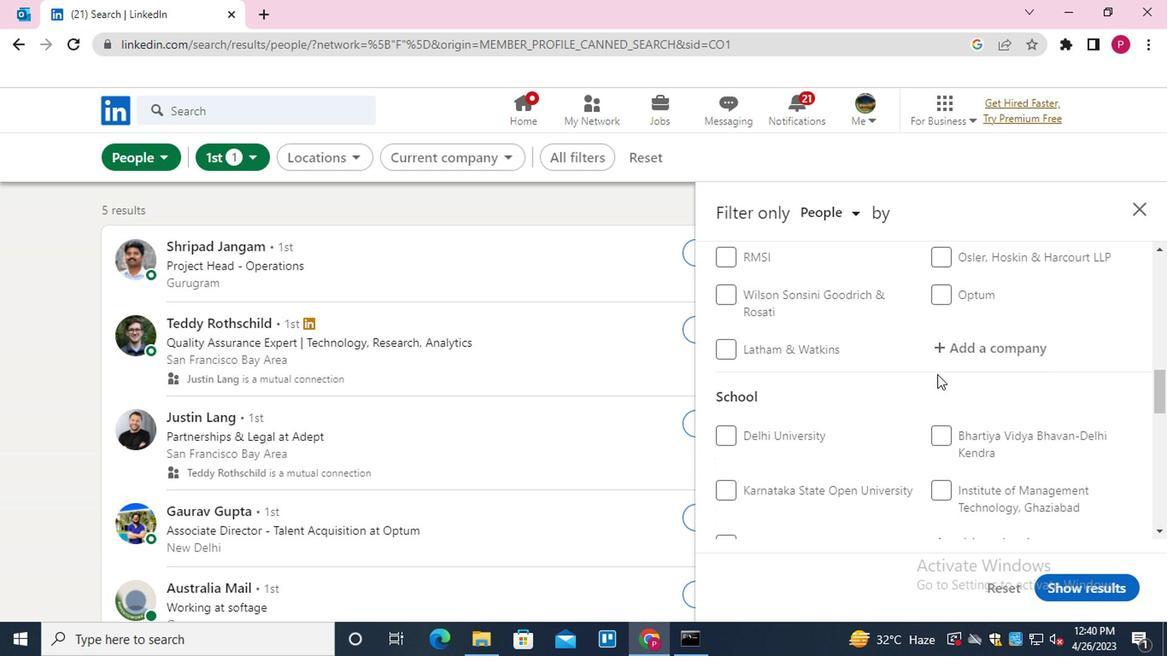 
Action: Mouse moved to (964, 380)
Screenshot: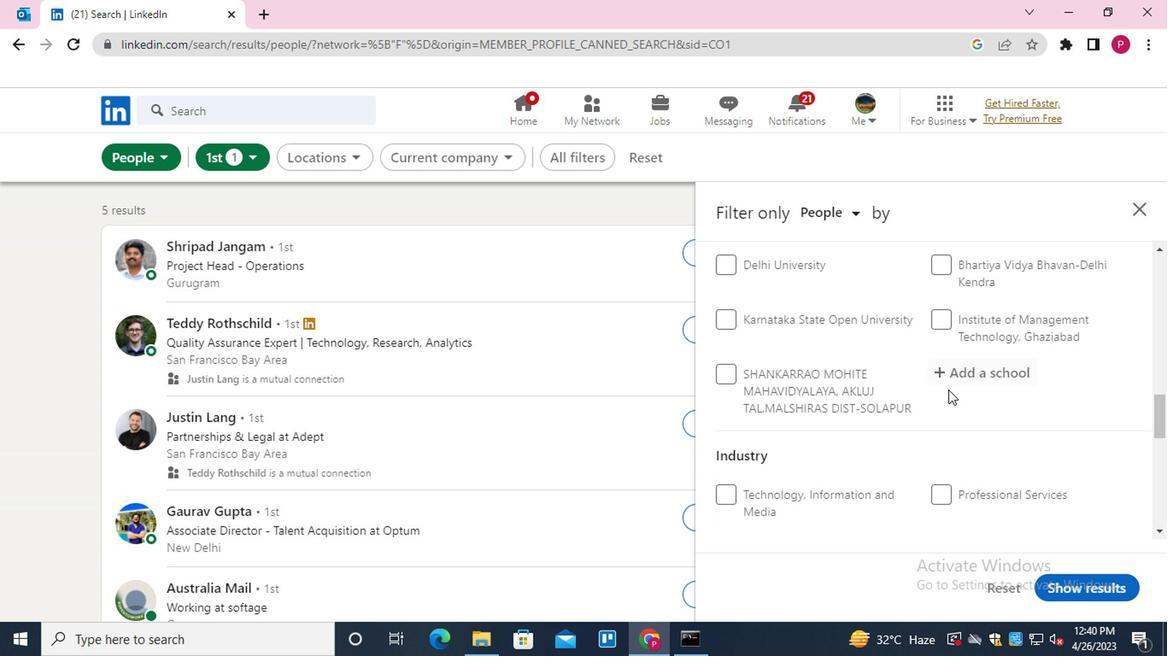 
Action: Mouse pressed left at (964, 380)
Screenshot: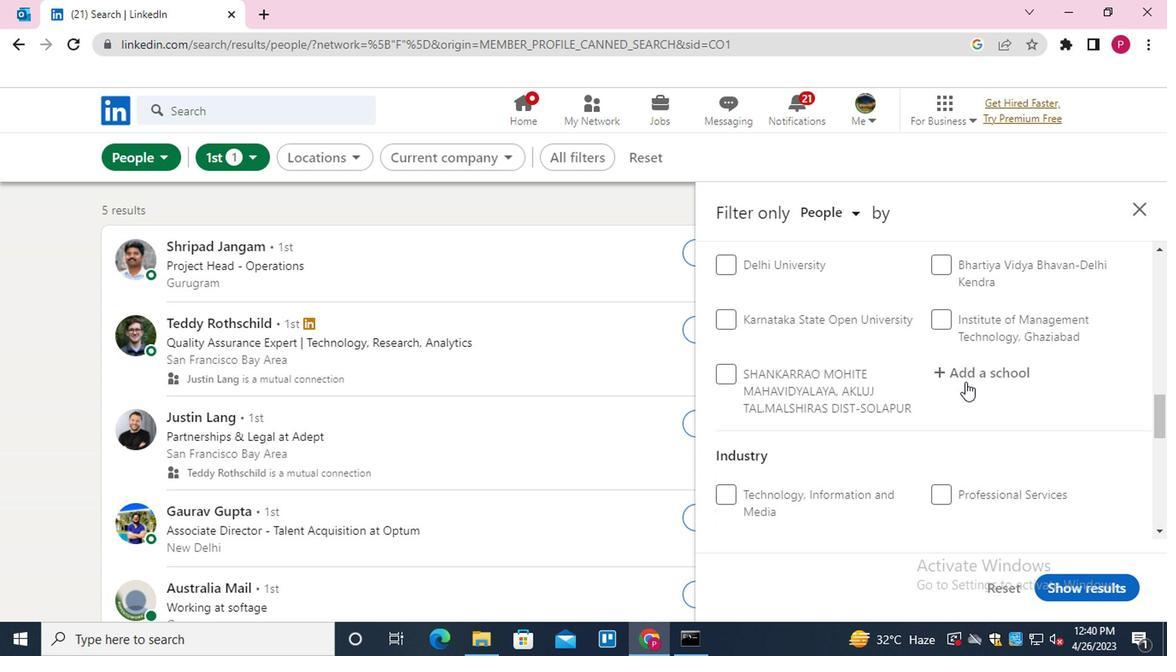 
Action: Mouse moved to (969, 377)
Screenshot: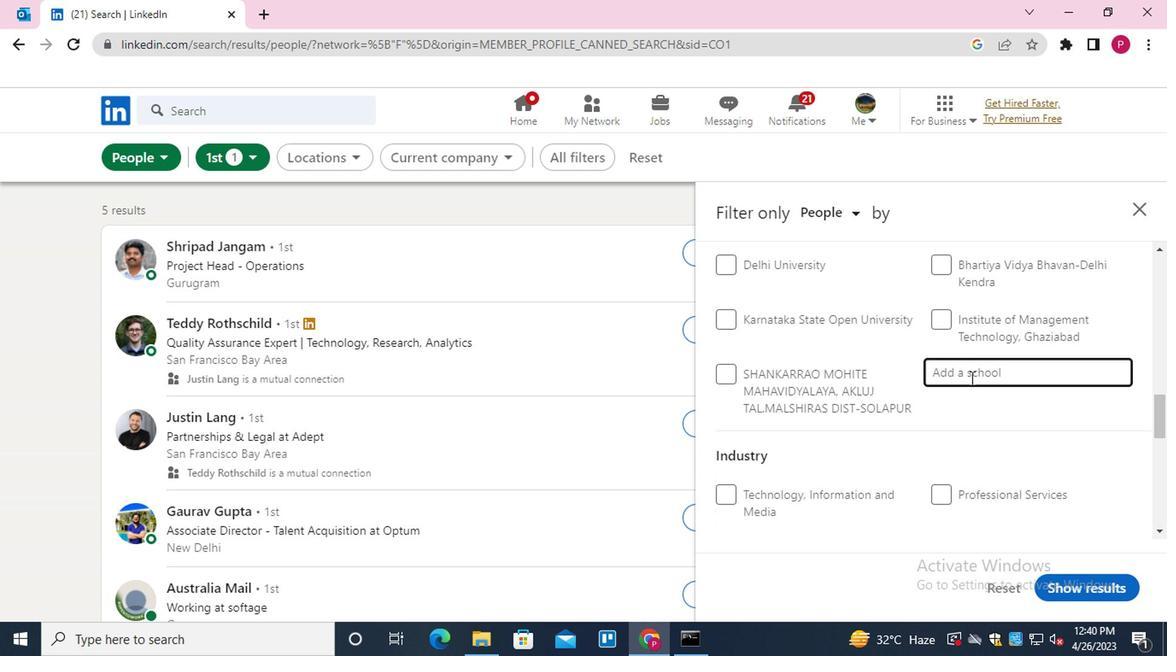 
Action: Key pressed <Key.shift>M<Key.shift>IT<Key.space><Key.shift>INSTITUTE
Screenshot: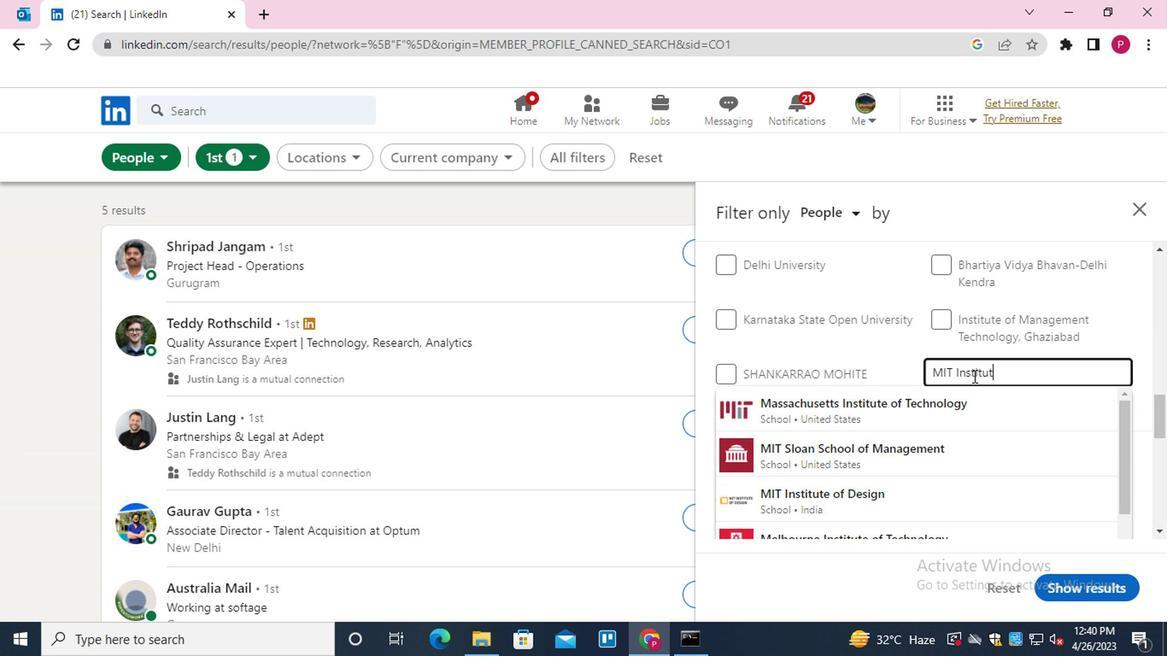 
Action: Mouse moved to (944, 491)
Screenshot: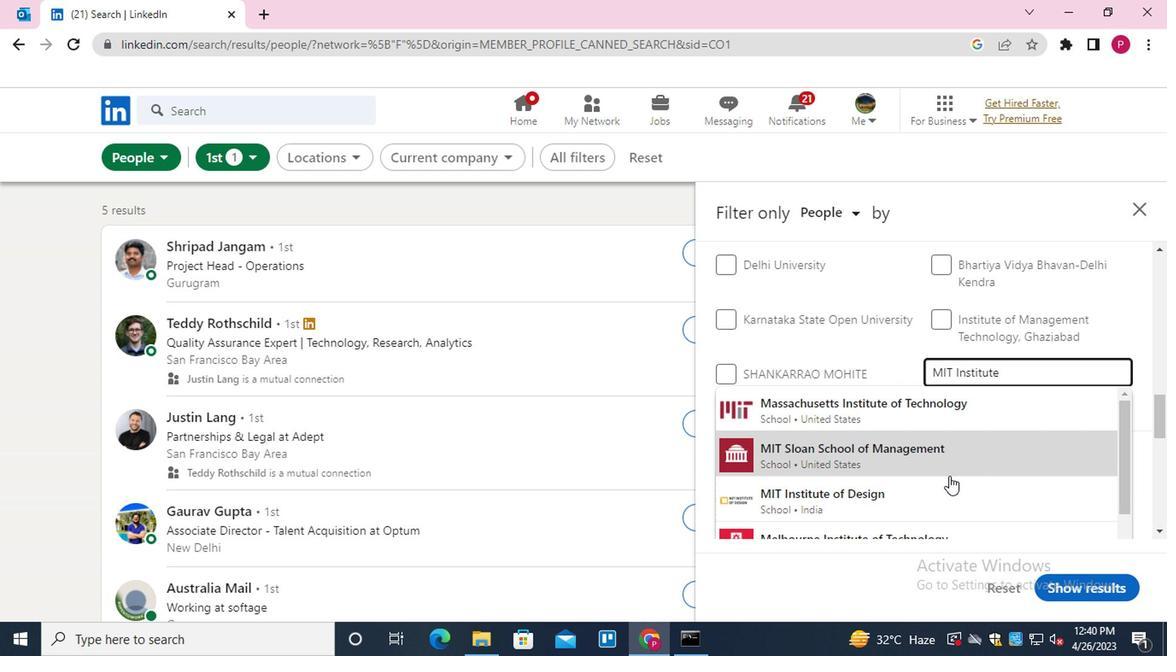
Action: Mouse pressed left at (944, 491)
Screenshot: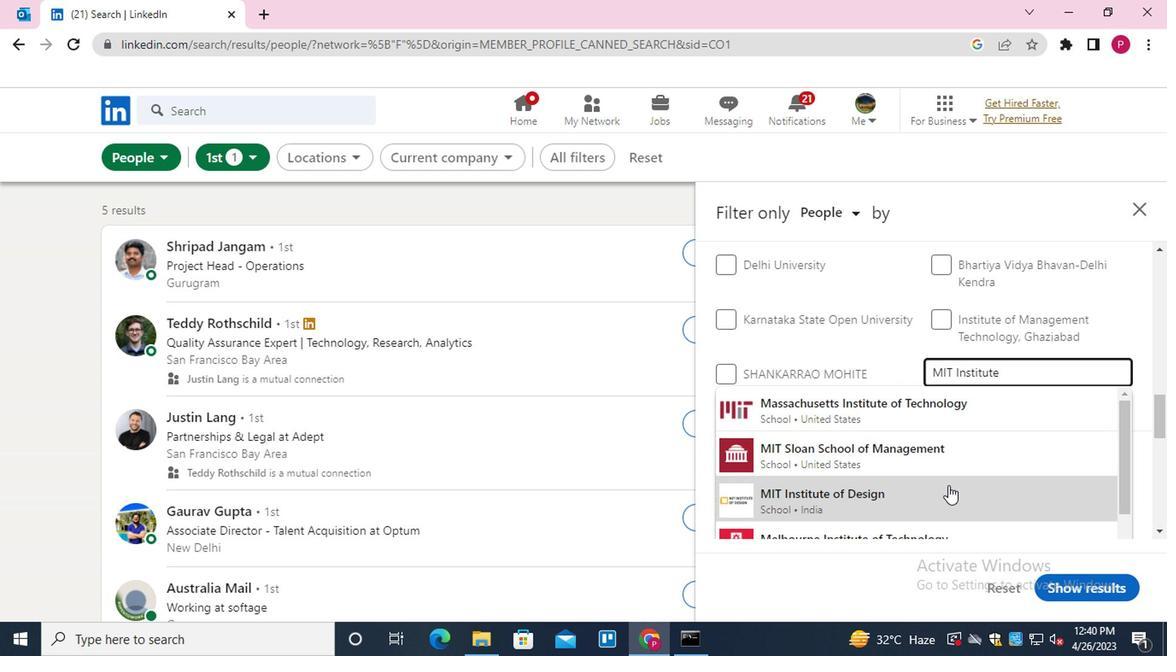 
Action: Mouse moved to (926, 426)
Screenshot: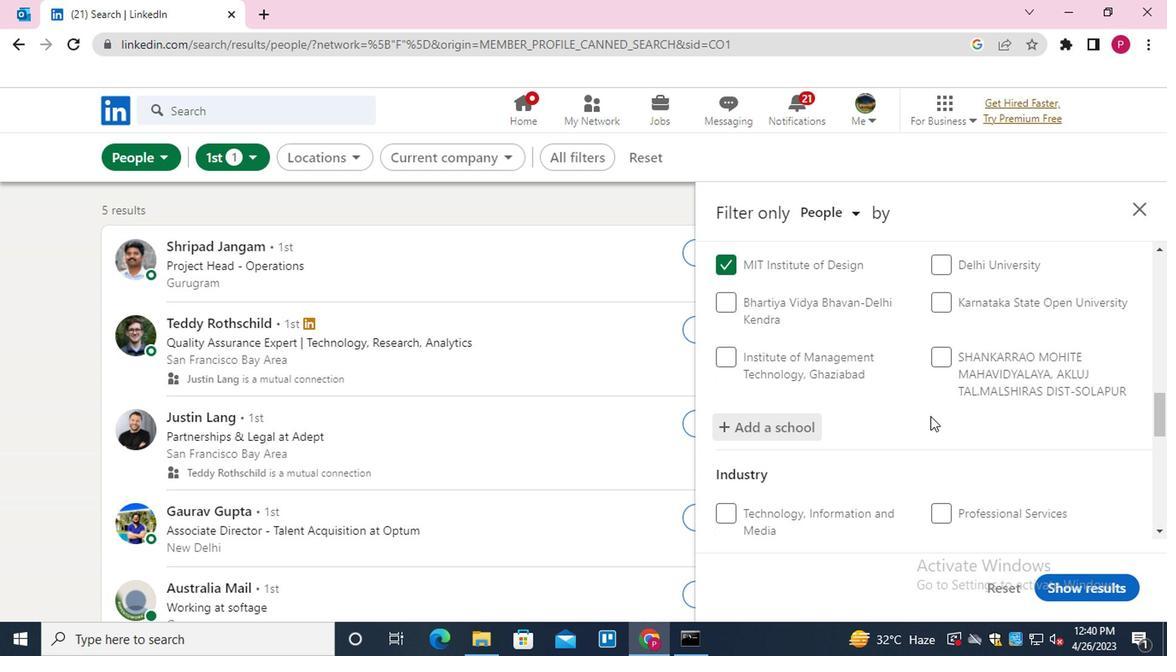 
Action: Mouse scrolled (926, 425) with delta (0, 0)
Screenshot: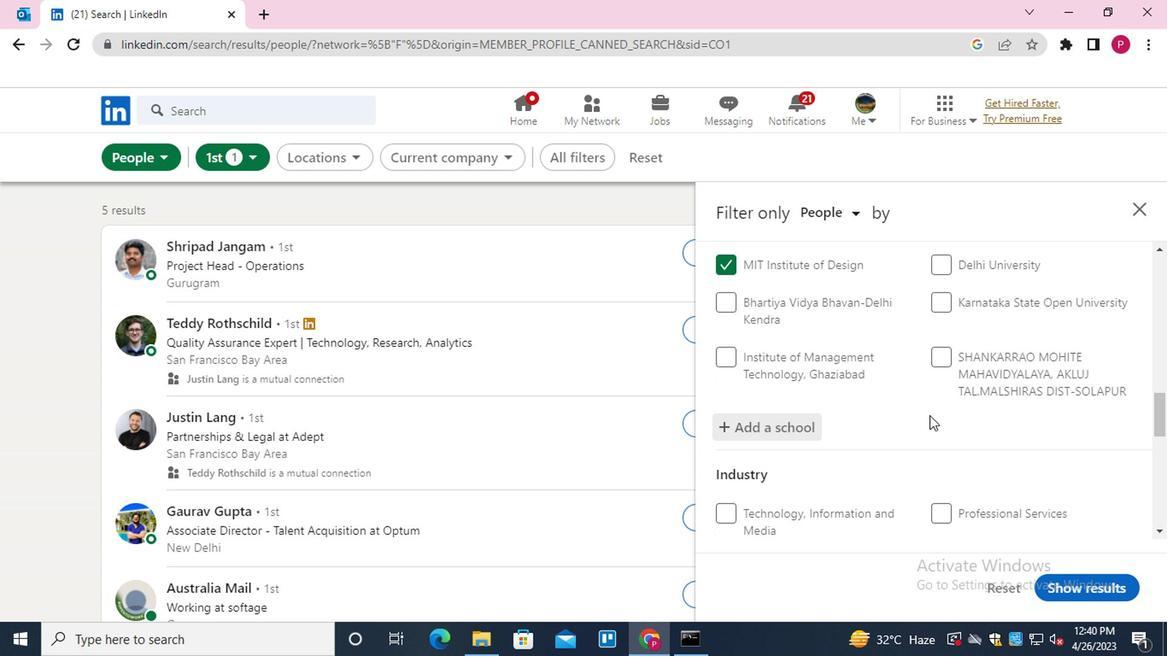 
Action: Mouse moved to (926, 426)
Screenshot: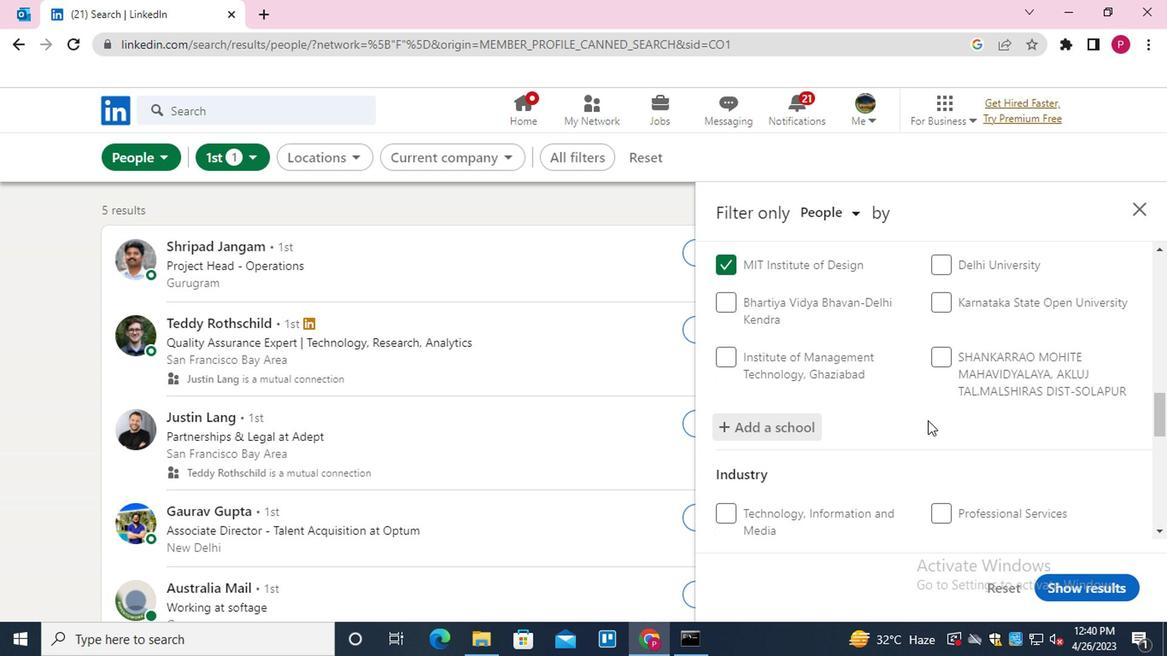 
Action: Mouse scrolled (926, 426) with delta (0, 0)
Screenshot: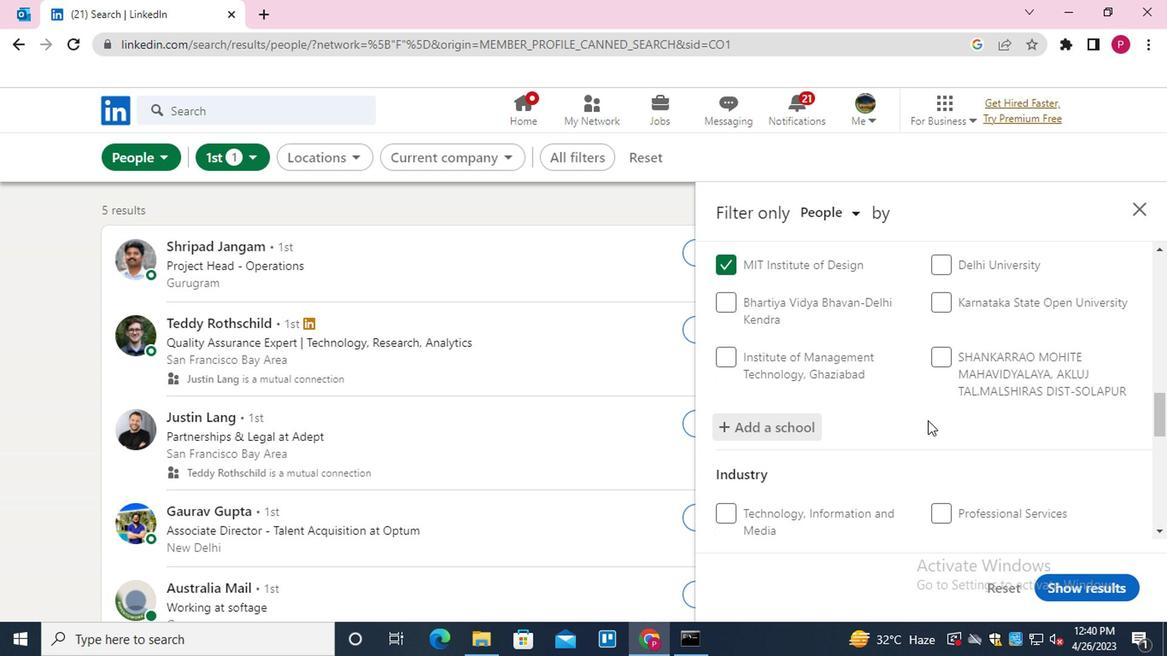
Action: Mouse moved to (1000, 459)
Screenshot: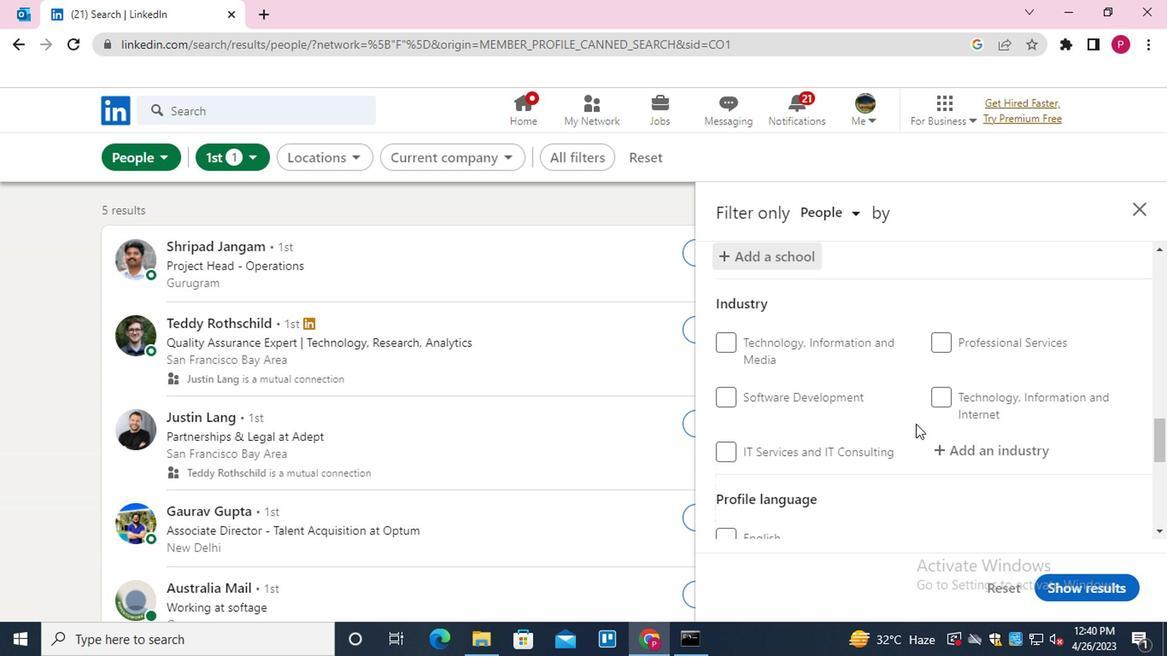 
Action: Mouse pressed left at (1000, 459)
Screenshot: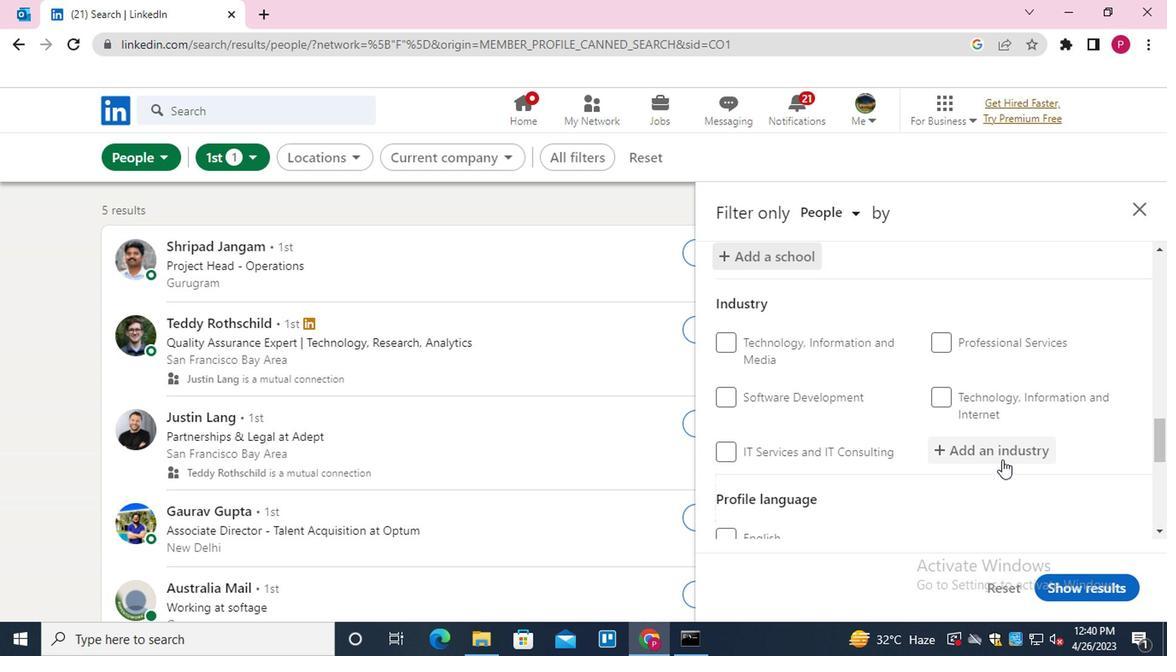 
Action: Key pressed <Key.shift>ENGINEER<Key.down><Key.down><Key.down>
Screenshot: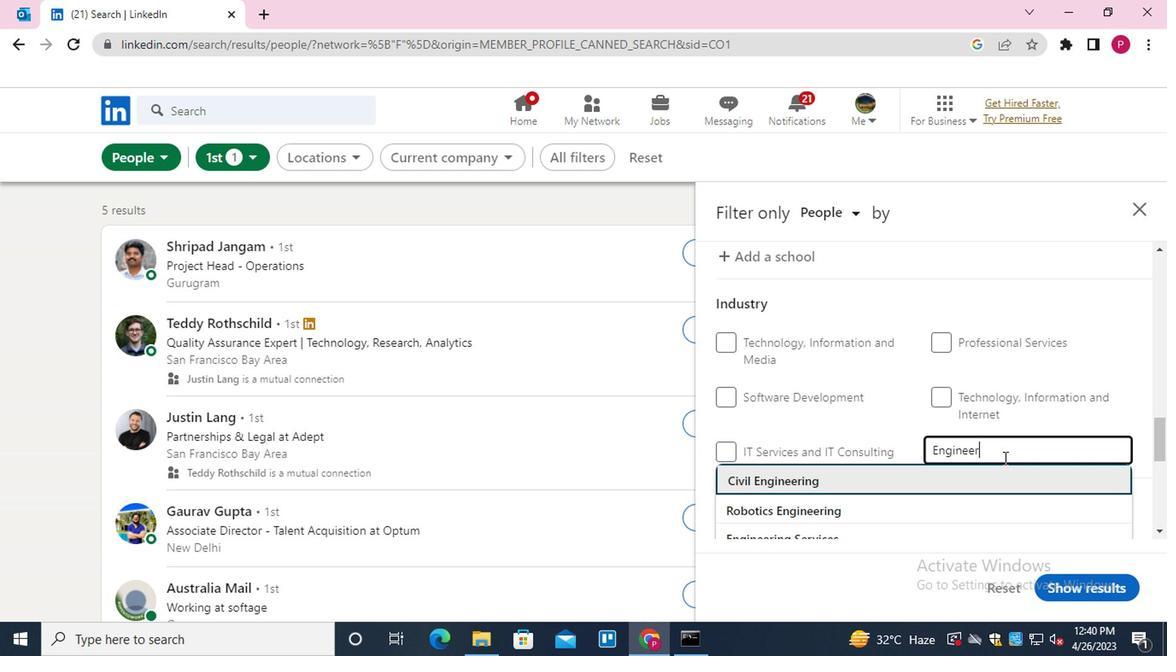 
Action: Mouse moved to (994, 463)
Screenshot: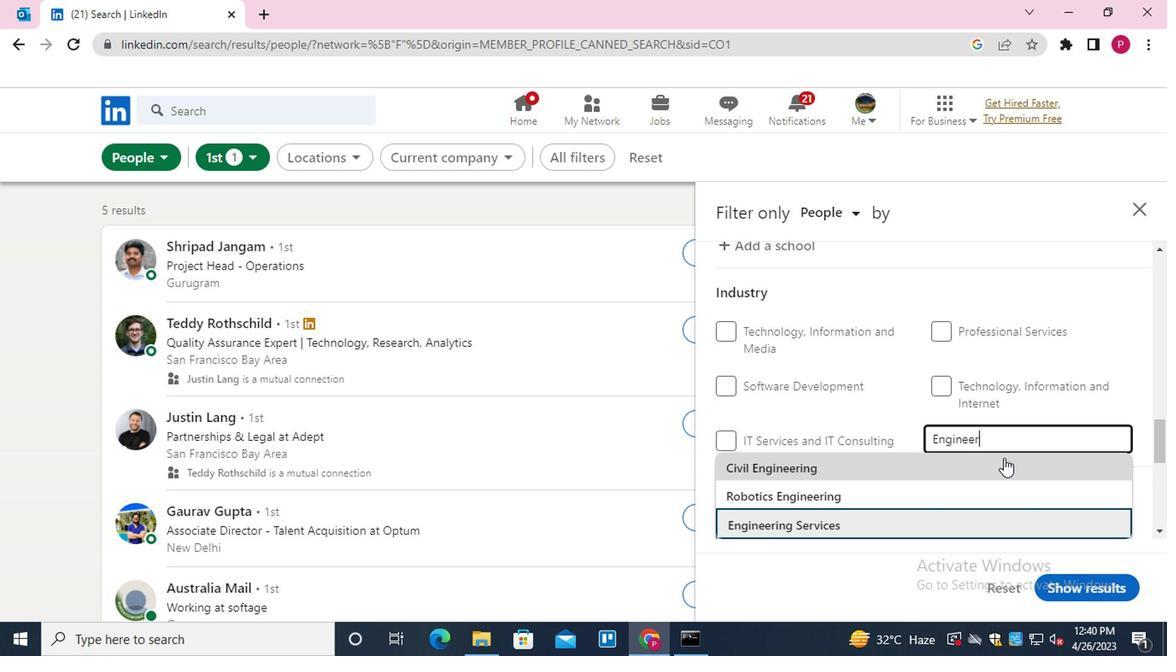 
Action: Mouse scrolled (994, 463) with delta (0, 0)
Screenshot: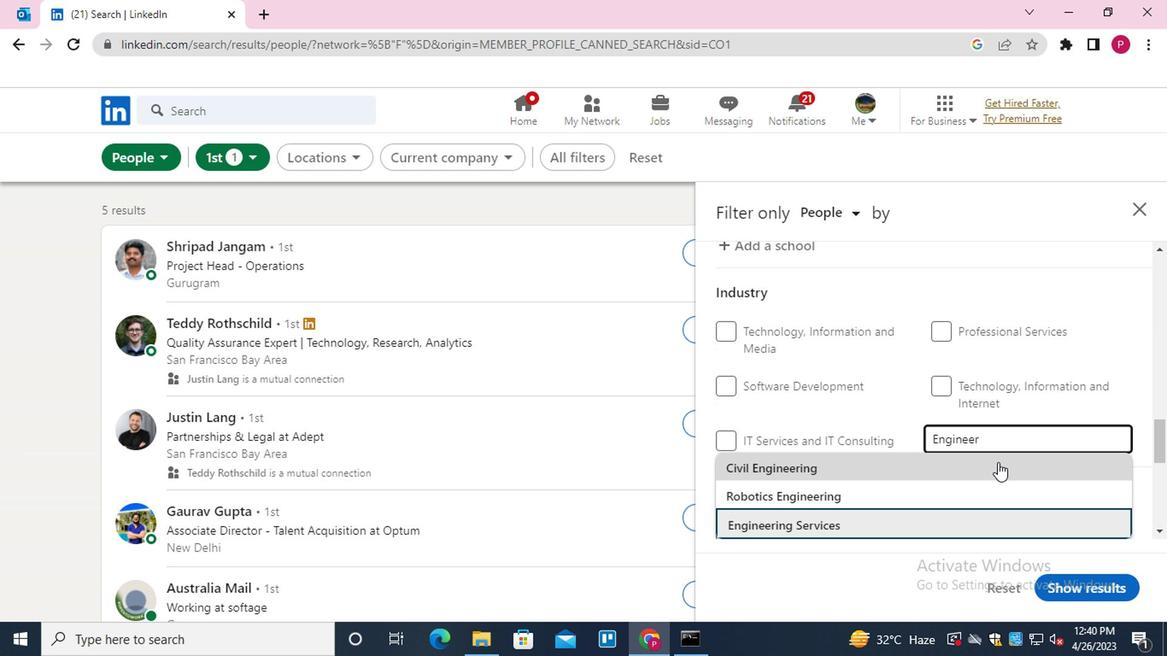 
Action: Key pressed <Key.enter>
Screenshot: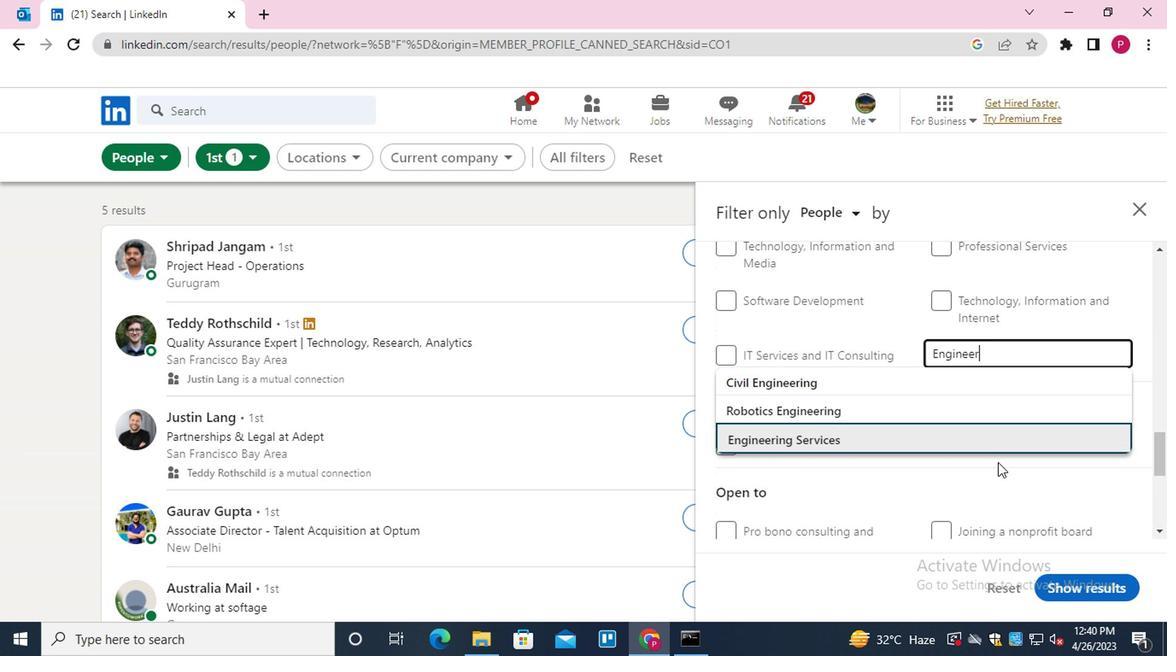 
Action: Mouse moved to (817, 436)
Screenshot: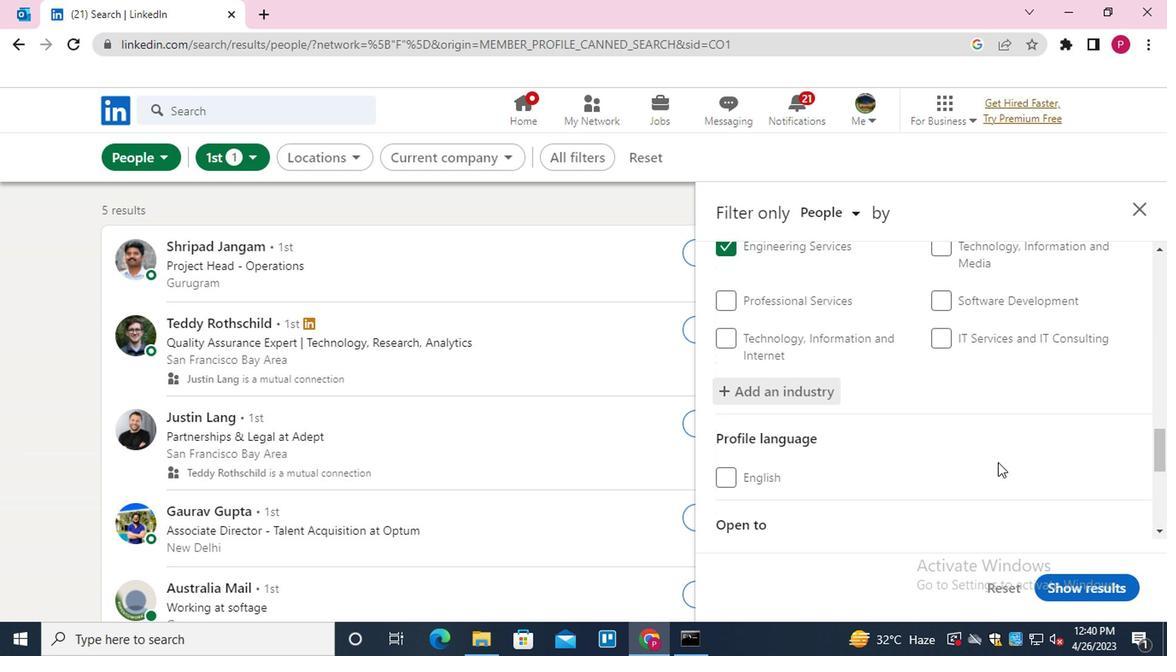 
Action: Mouse scrolled (817, 435) with delta (0, 0)
Screenshot: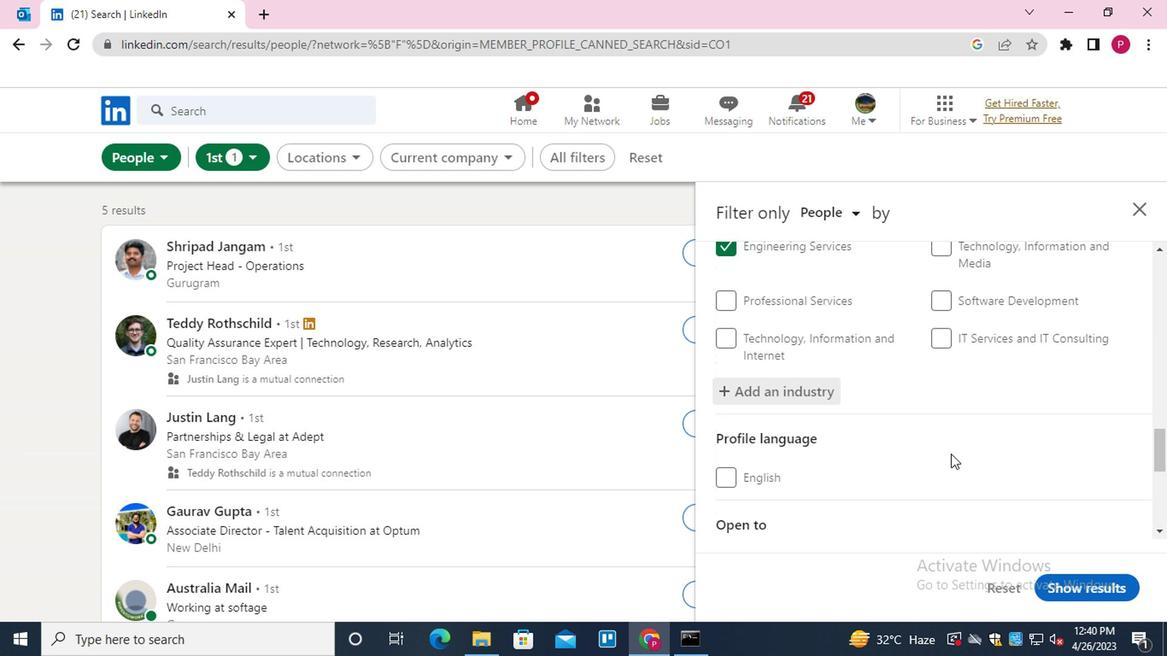 
Action: Mouse moved to (812, 436)
Screenshot: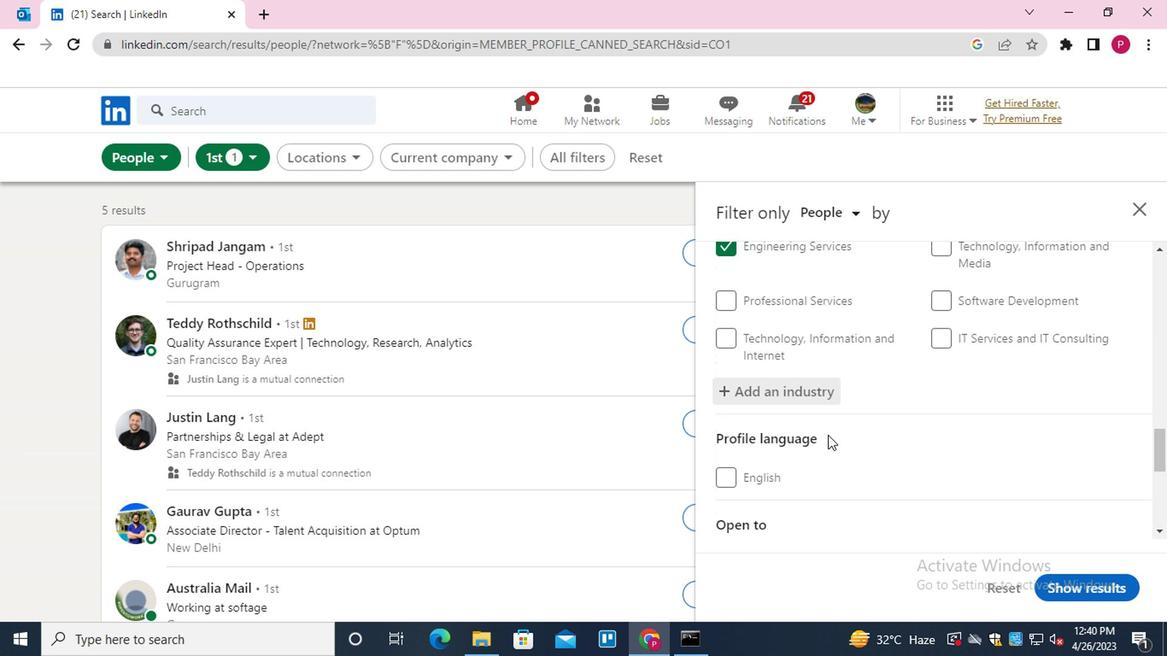 
Action: Mouse scrolled (812, 435) with delta (0, 0)
Screenshot: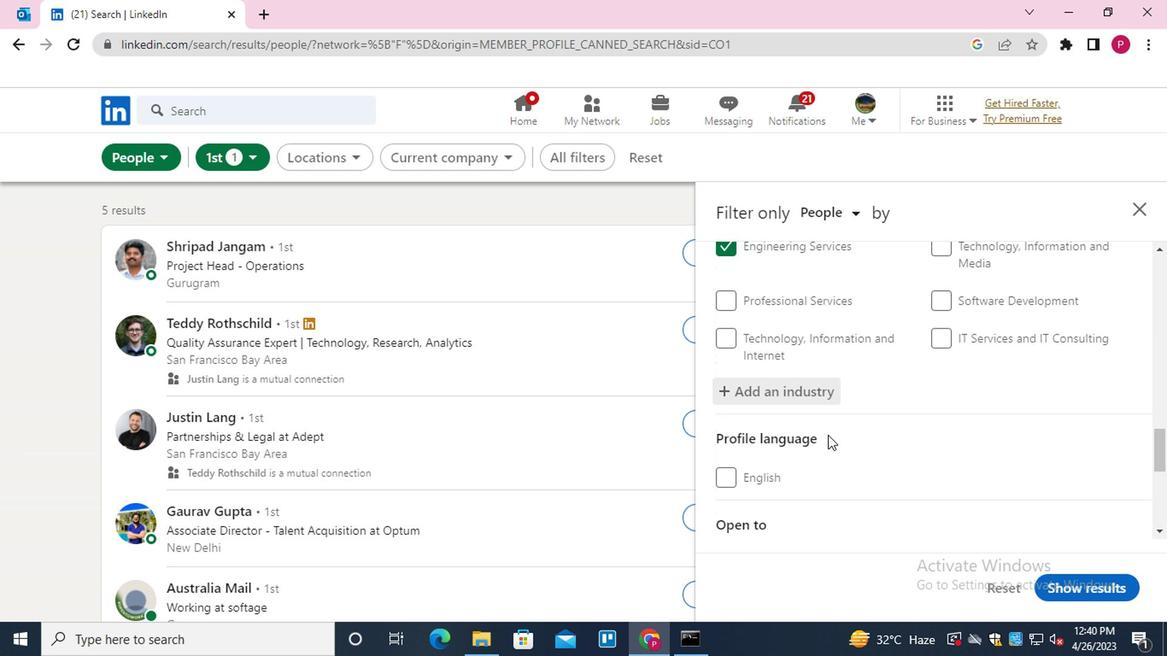 
Action: Mouse moved to (808, 438)
Screenshot: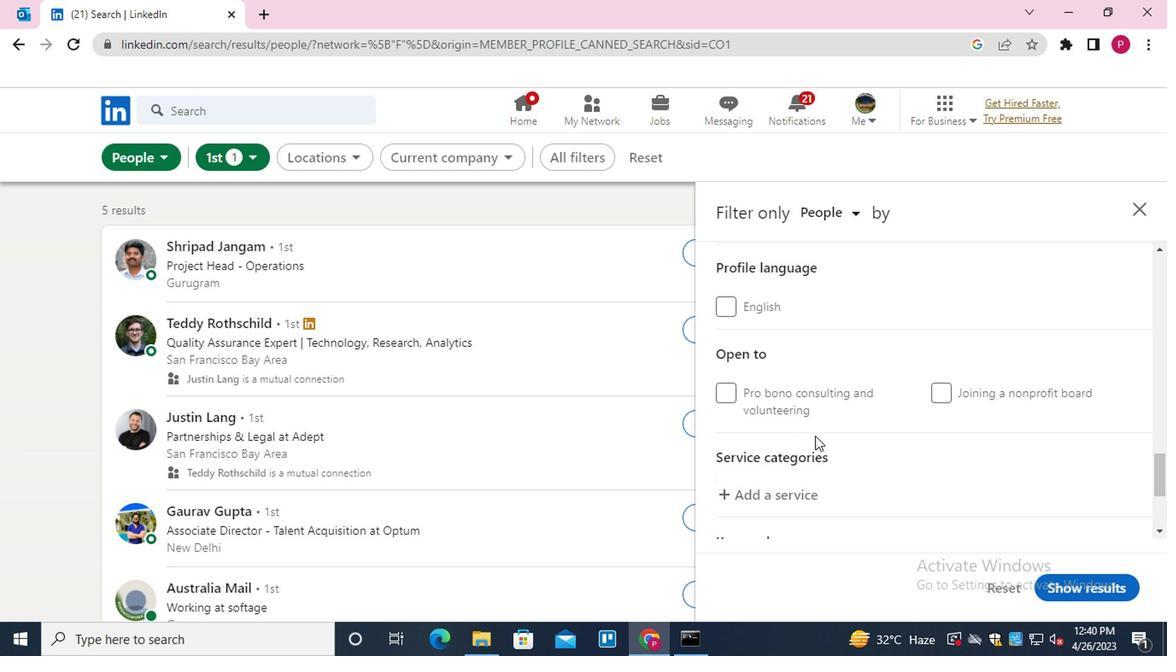 
Action: Mouse scrolled (808, 438) with delta (0, 0)
Screenshot: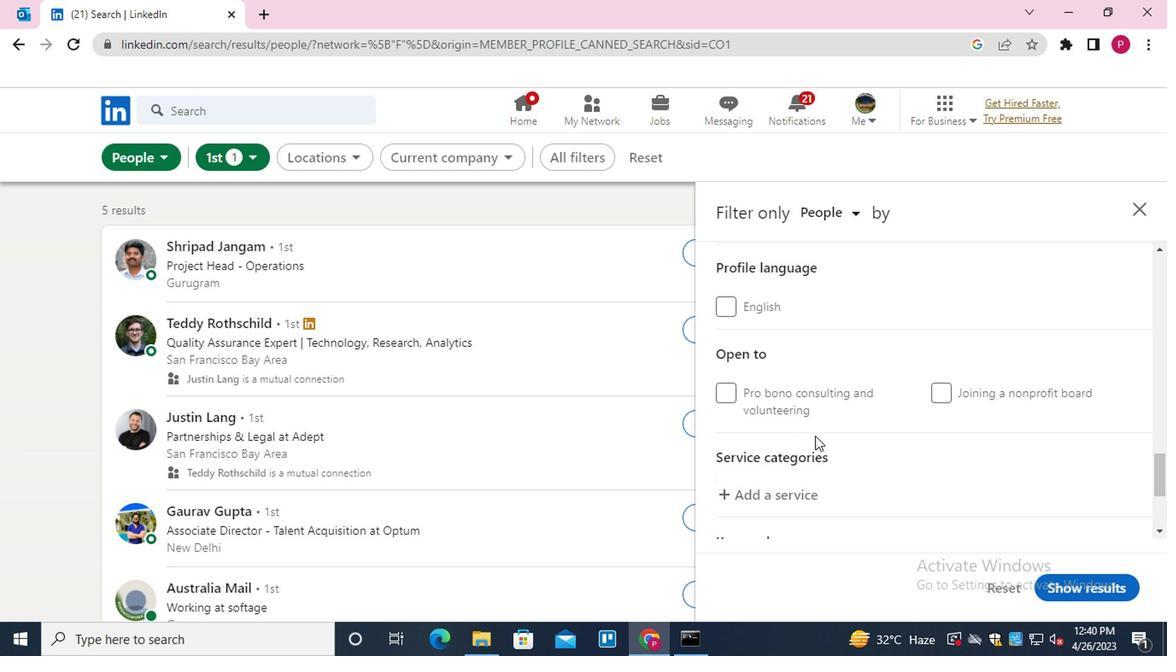 
Action: Mouse moved to (783, 415)
Screenshot: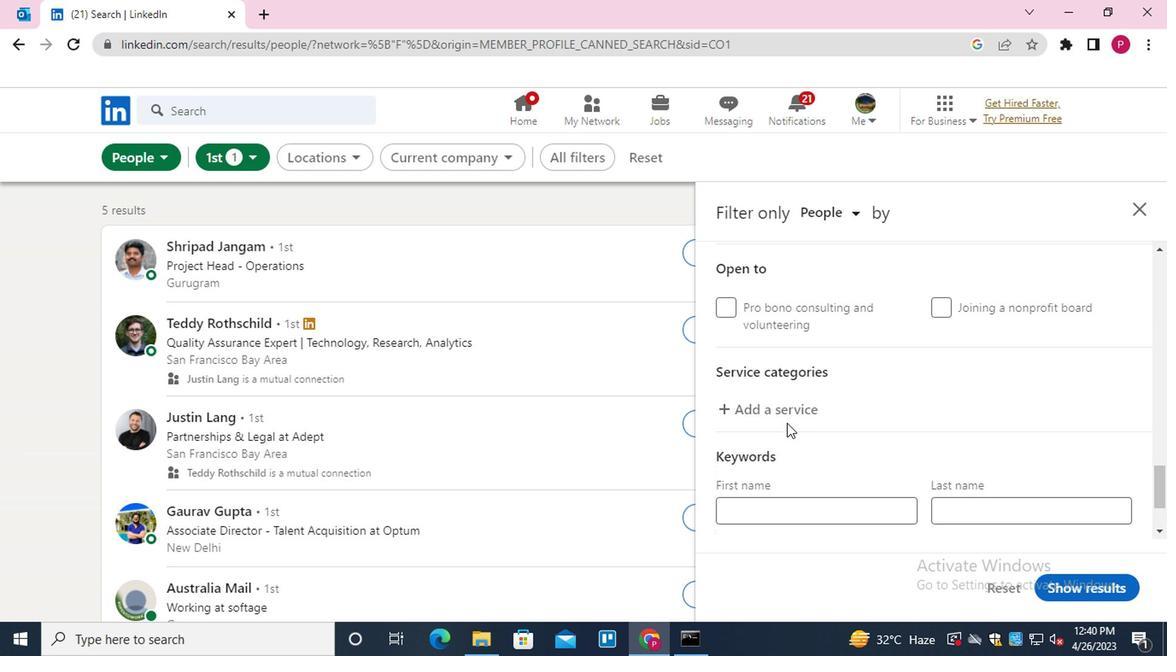 
Action: Mouse pressed left at (783, 415)
Screenshot: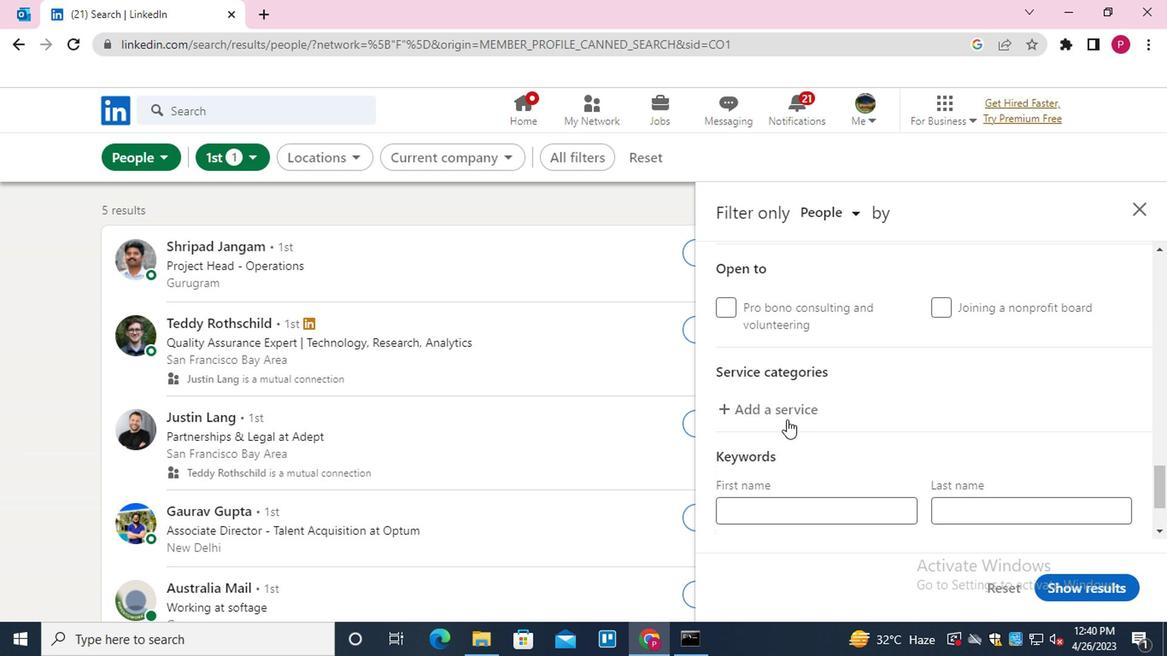 
Action: Mouse moved to (783, 415)
Screenshot: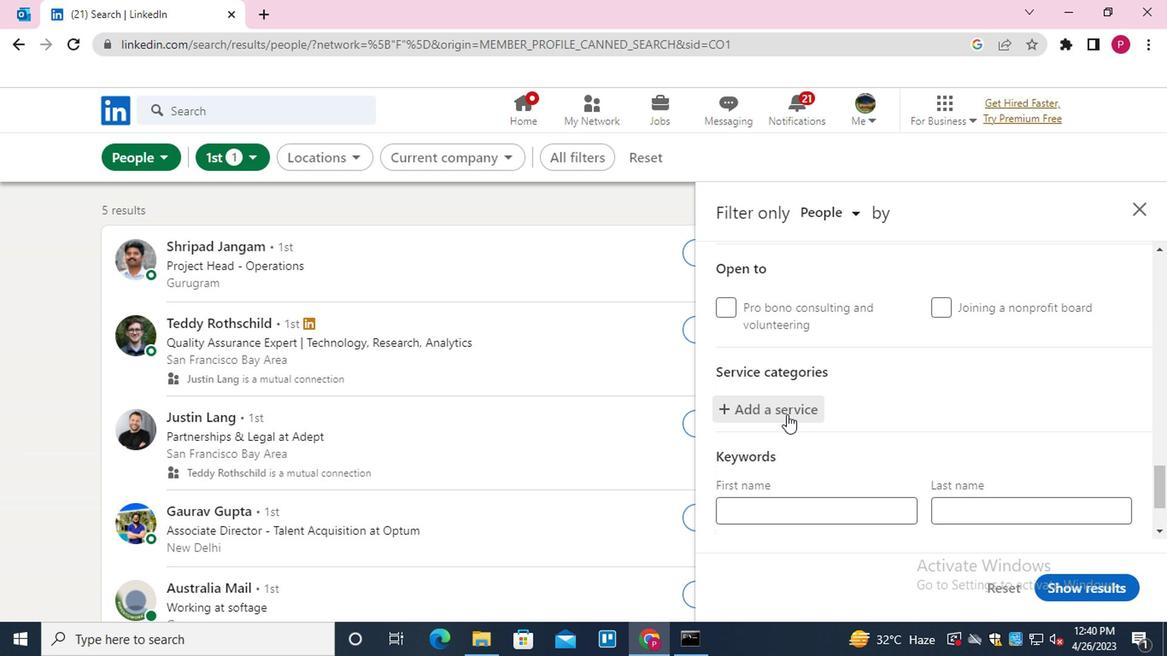 
Action: Key pressed <Key.shift>GHOSTWRITI<Key.down><Key.enter>
Screenshot: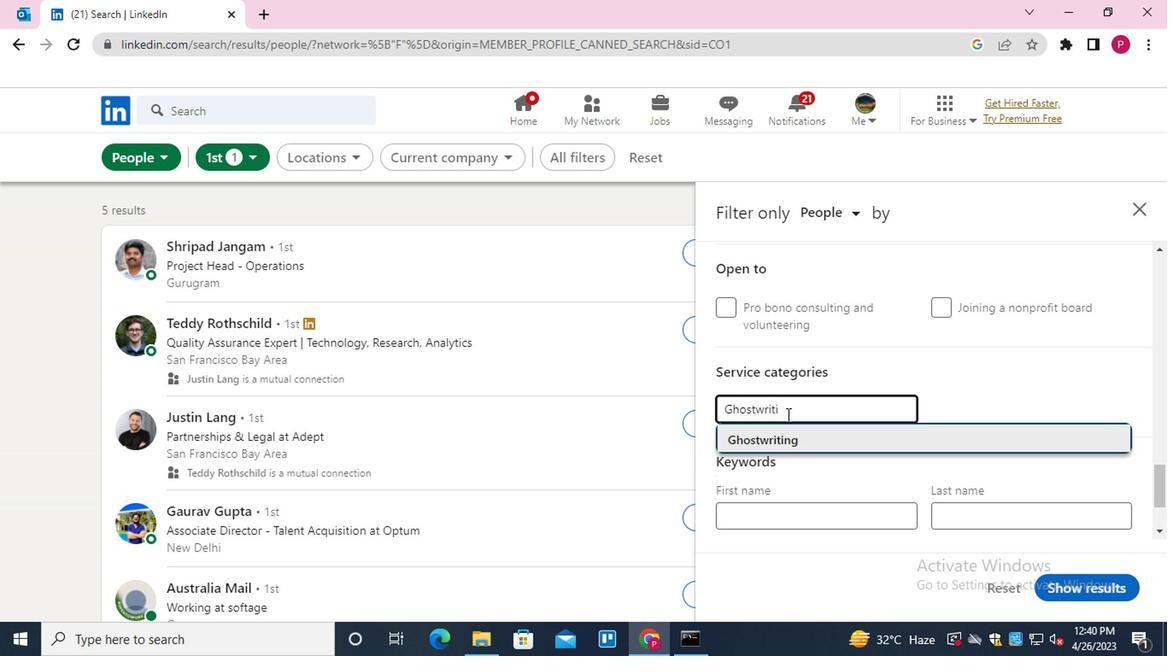 
Action: Mouse moved to (772, 421)
Screenshot: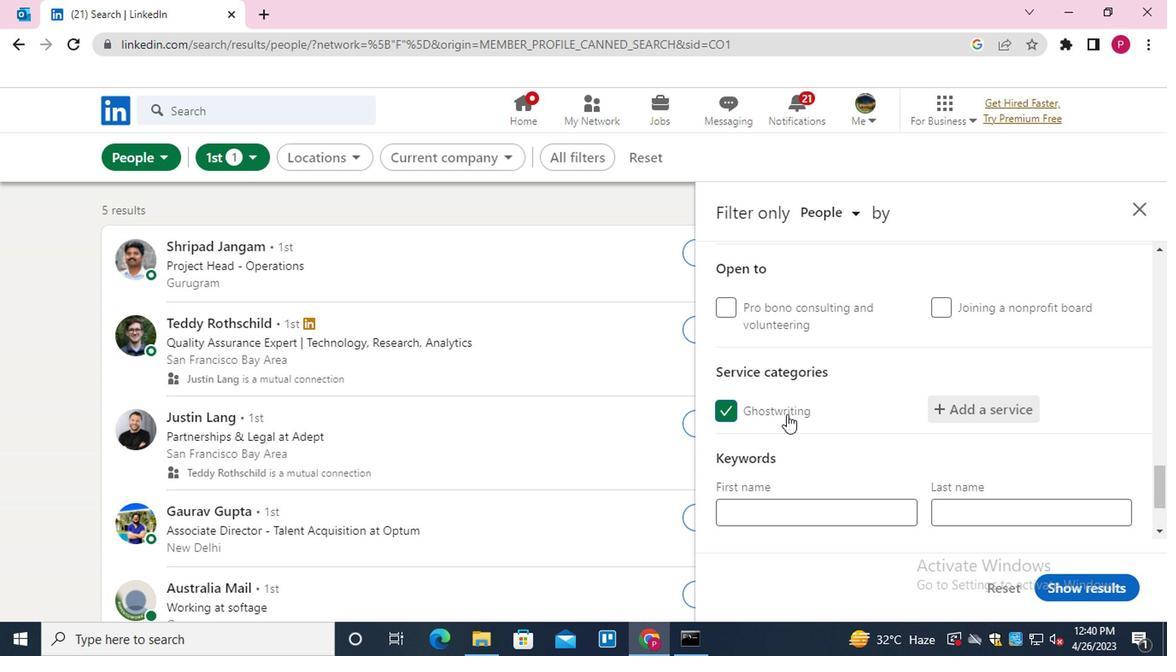 
Action: Mouse scrolled (772, 420) with delta (0, -1)
Screenshot: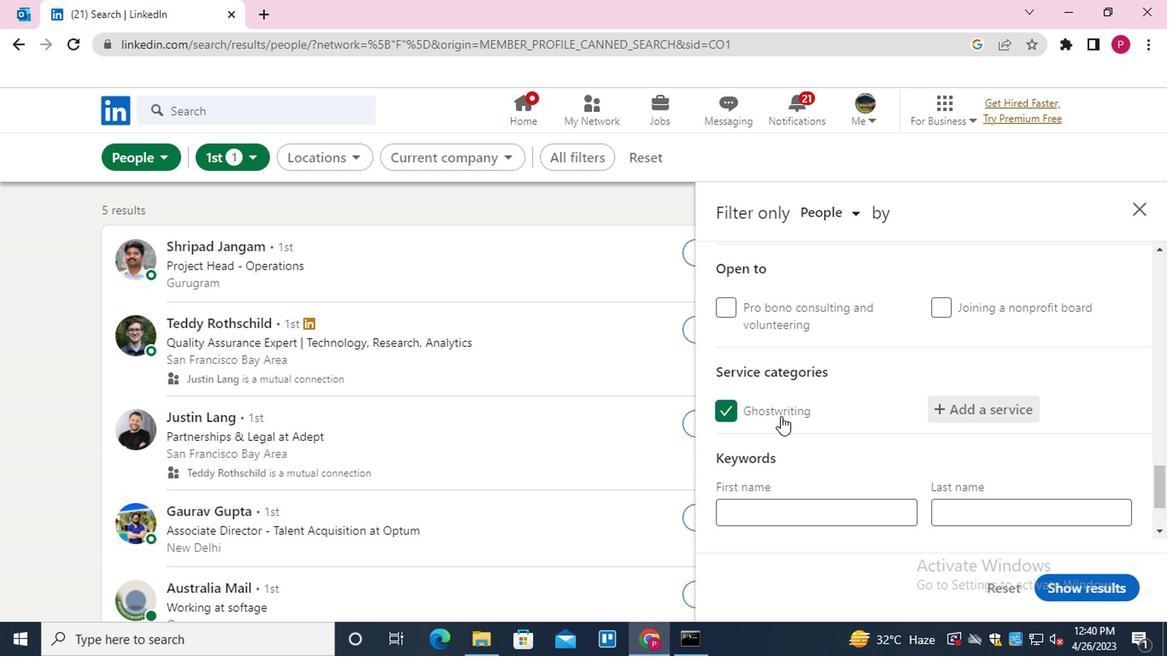 
Action: Mouse scrolled (772, 420) with delta (0, -1)
Screenshot: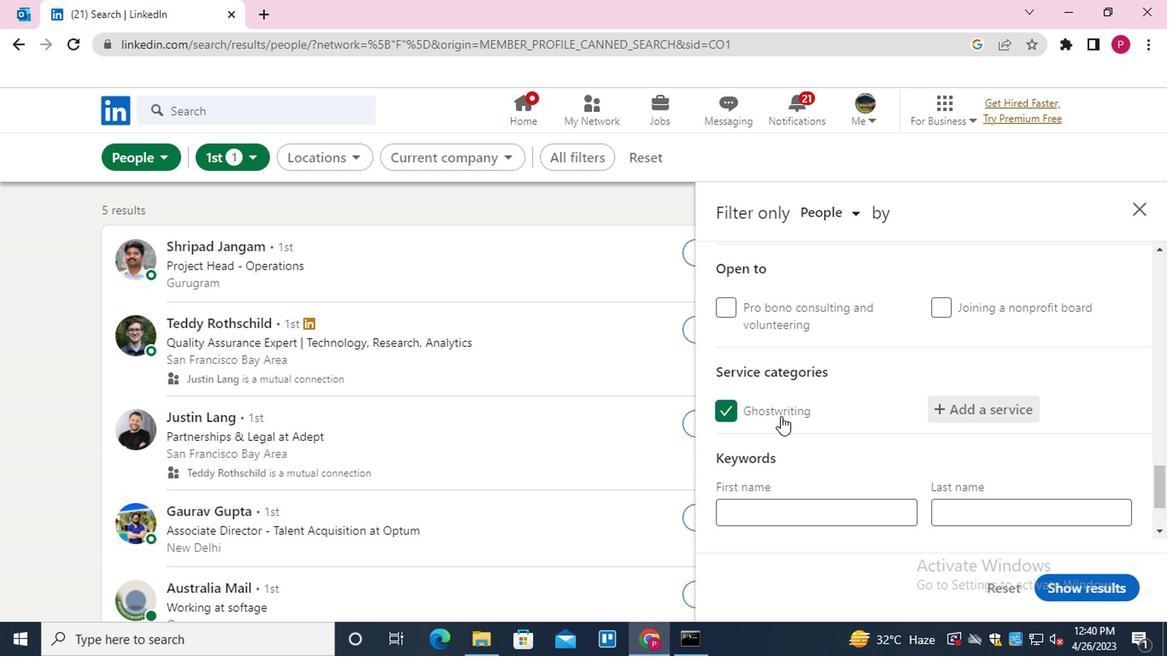 
Action: Mouse moved to (772, 421)
Screenshot: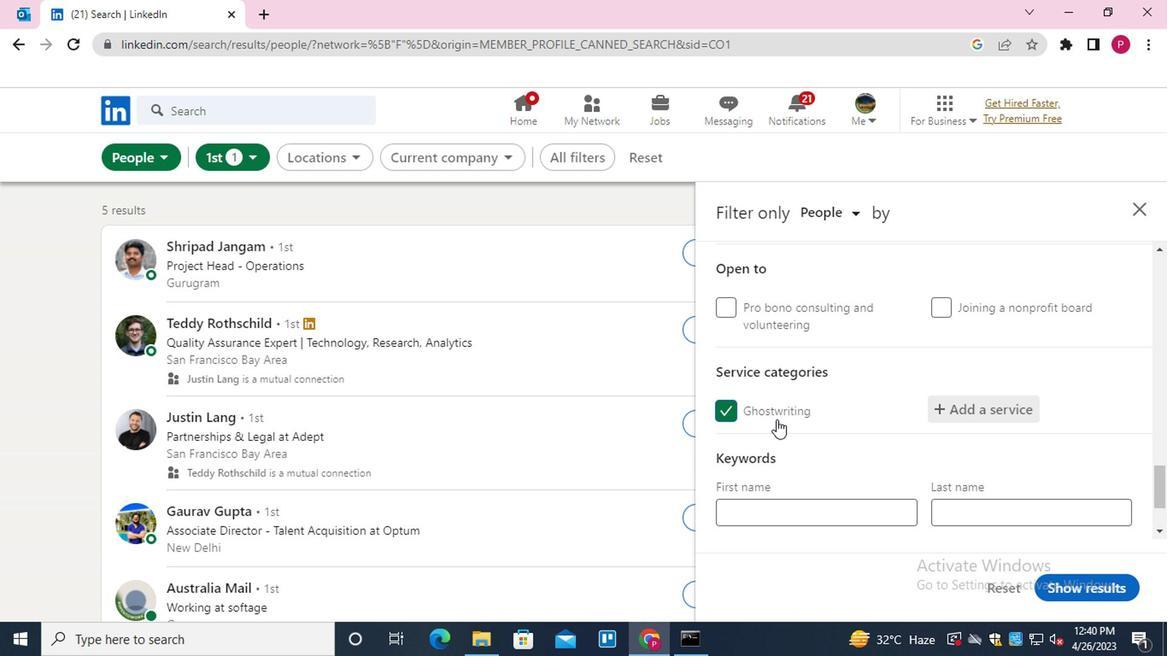 
Action: Mouse scrolled (772, 421) with delta (0, 0)
Screenshot: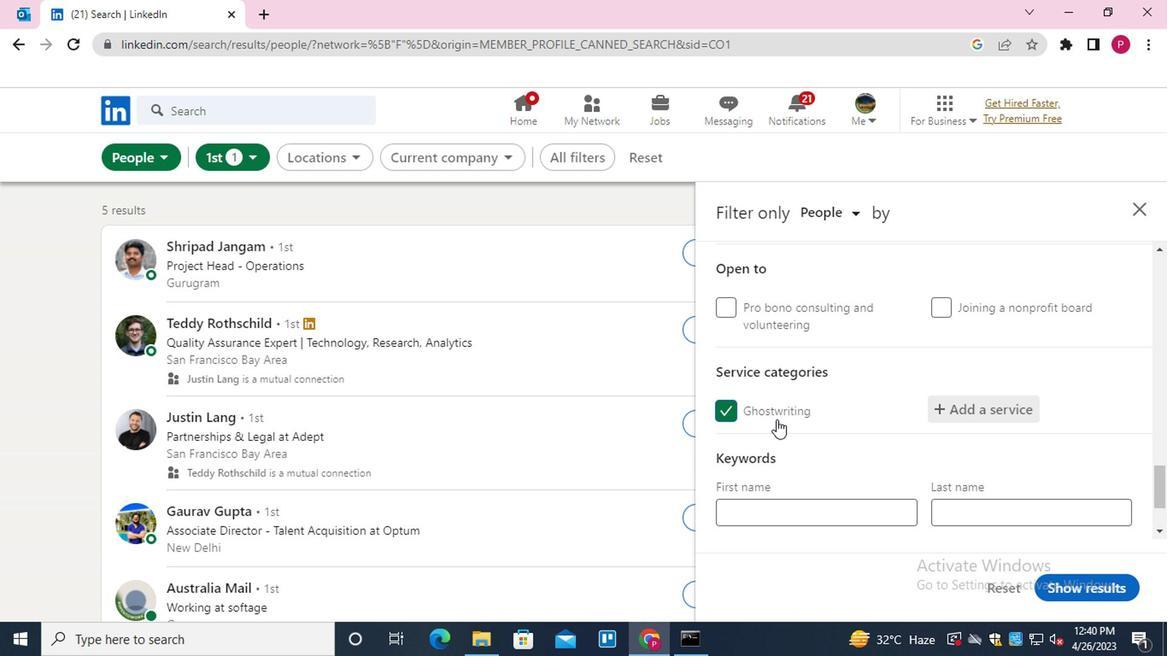 
Action: Mouse moved to (772, 425)
Screenshot: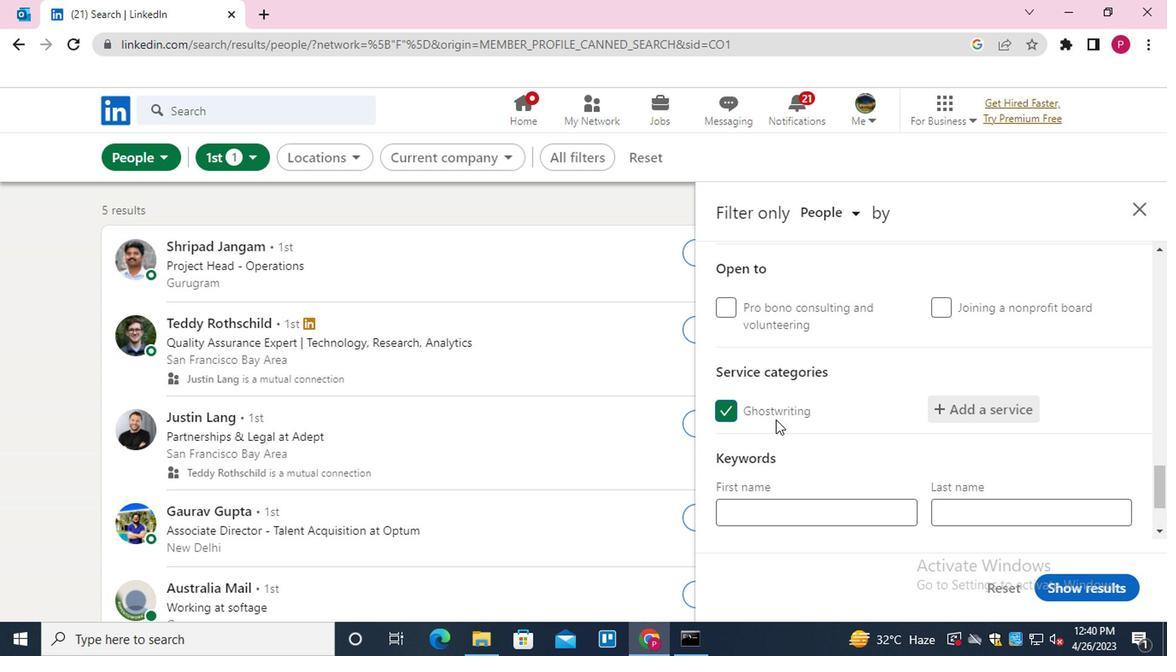 
Action: Mouse scrolled (772, 424) with delta (0, -1)
Screenshot: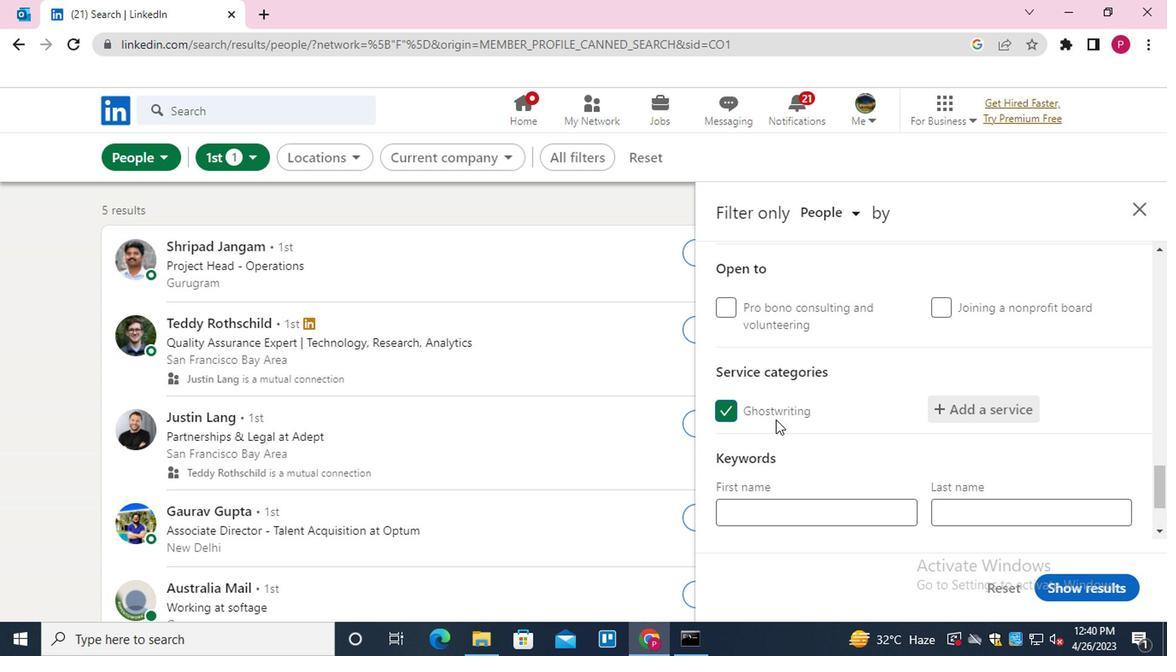 
Action: Mouse moved to (772, 460)
Screenshot: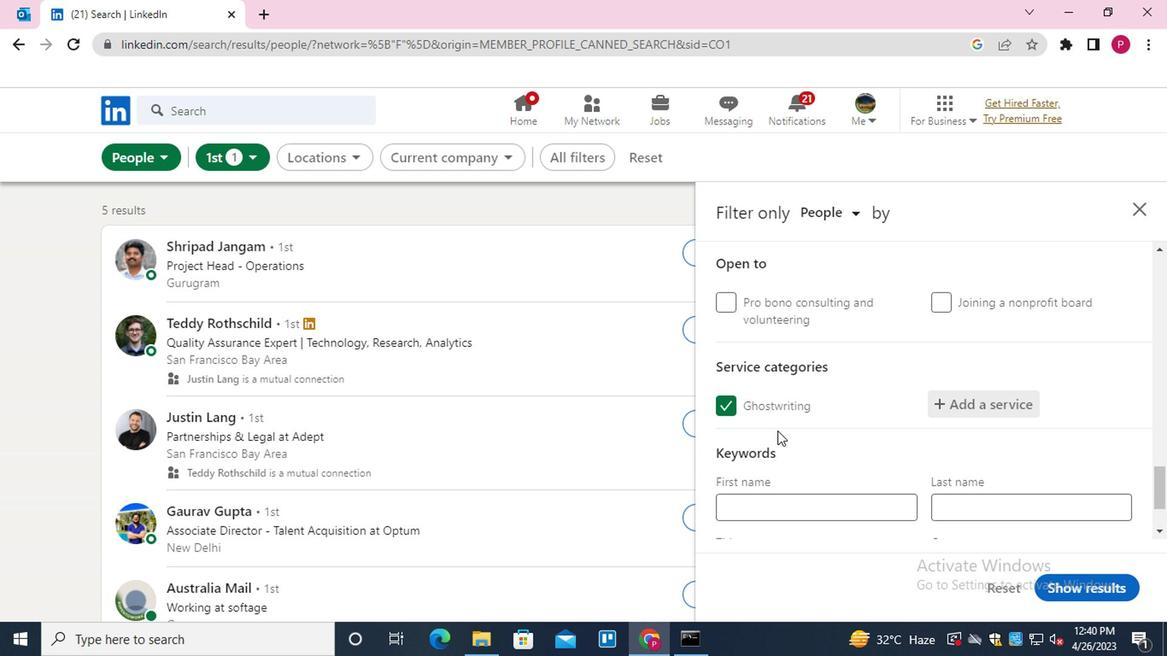 
Action: Mouse pressed left at (772, 460)
Screenshot: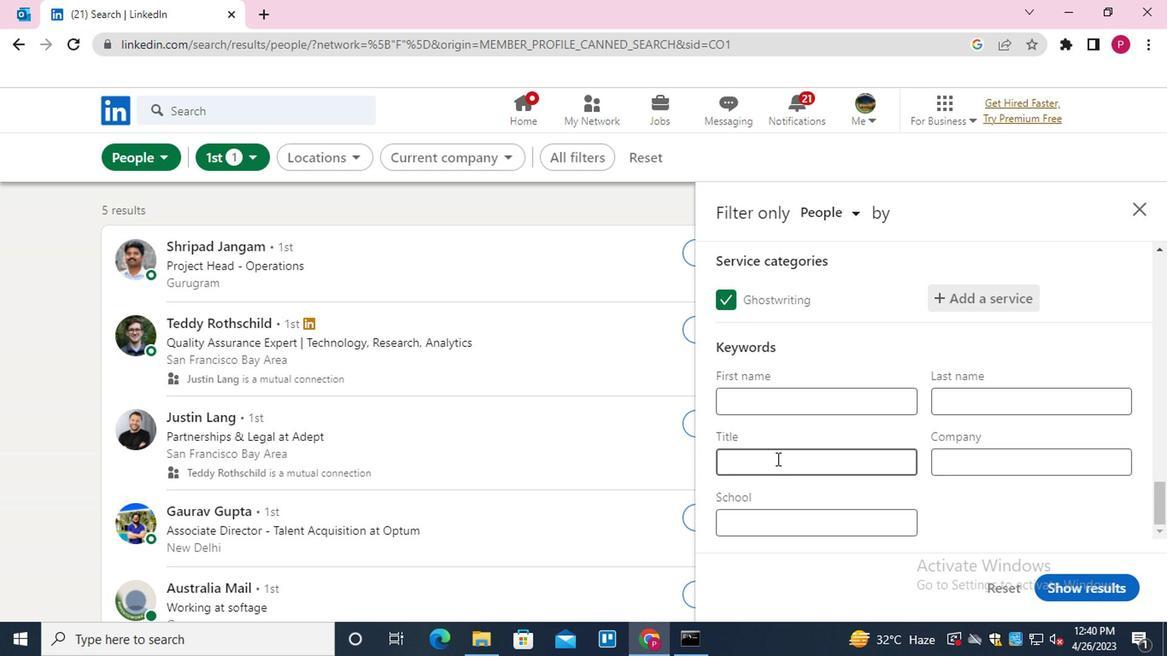 
Action: Key pressed <Key.shift>CAREGIVER
Screenshot: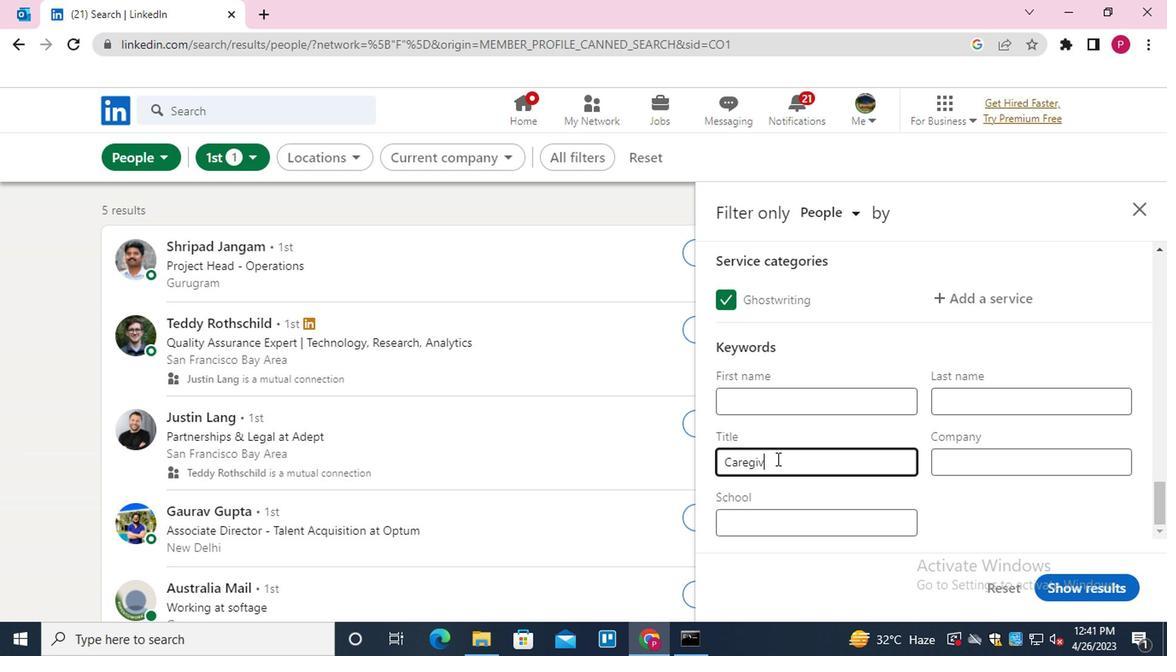 
Action: Mouse moved to (1107, 600)
Screenshot: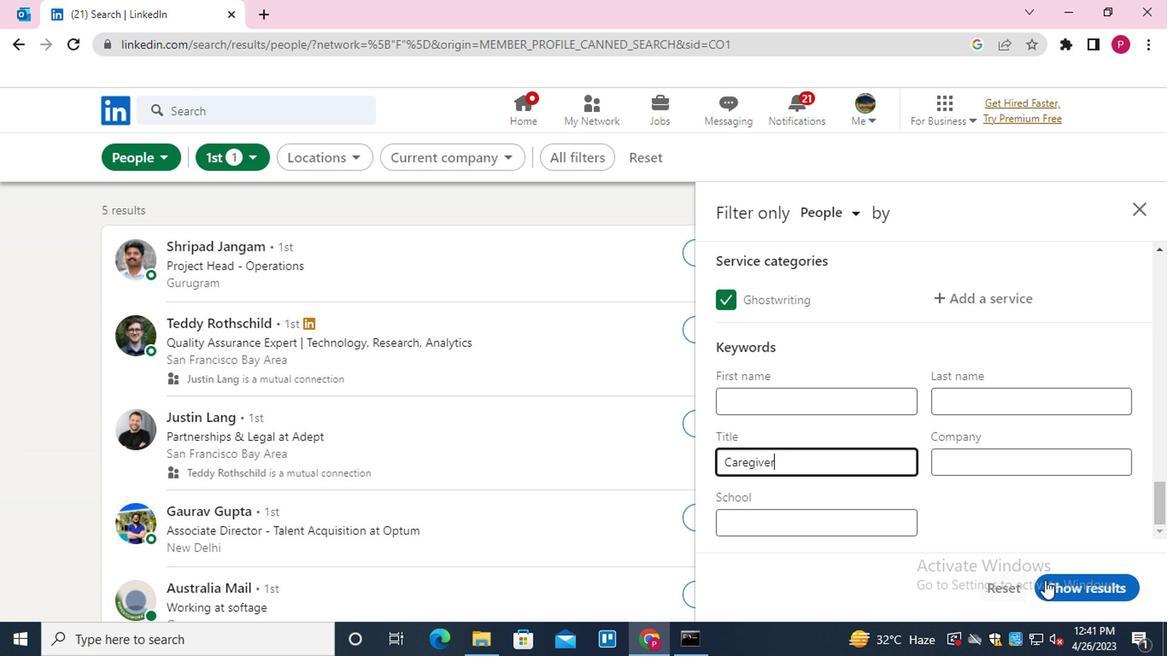 
Action: Mouse pressed left at (1107, 600)
Screenshot: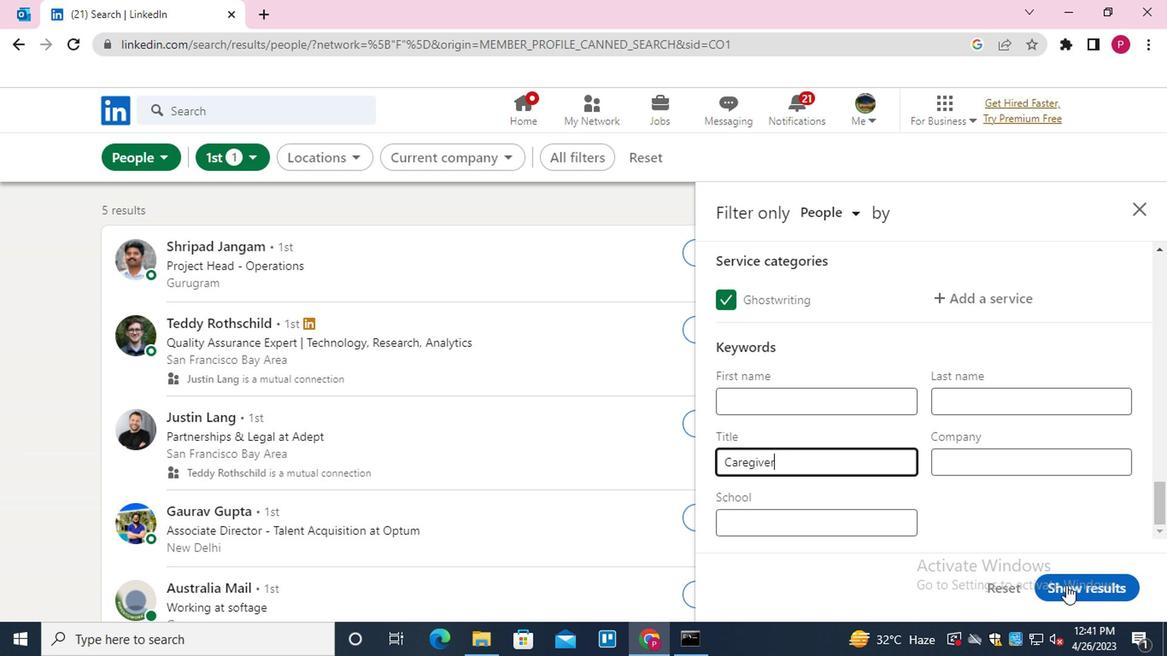 
Action: Mouse moved to (464, 377)
Screenshot: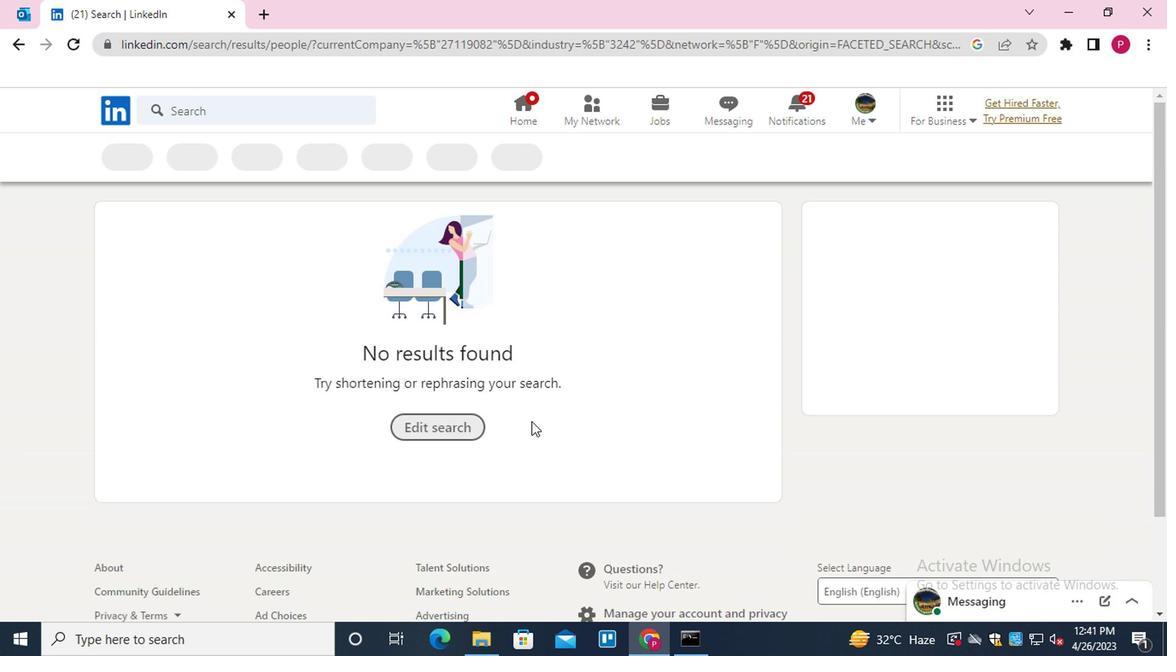 
